 Task: Look for space in Compostela, Philippines from 6th September, 2023 to 15th September, 2023 for 6 adults in price range Rs.8000 to Rs.12000. Place can be entire place or private room with 6 bedrooms having 6 beds and 6 bathrooms. Property type can be house, flat, guest house. Amenities needed are: wifi, TV, free parkinig on premises, gym, breakfast. Booking option can be shelf check-in. Required host language is English.
Action: Mouse moved to (424, 104)
Screenshot: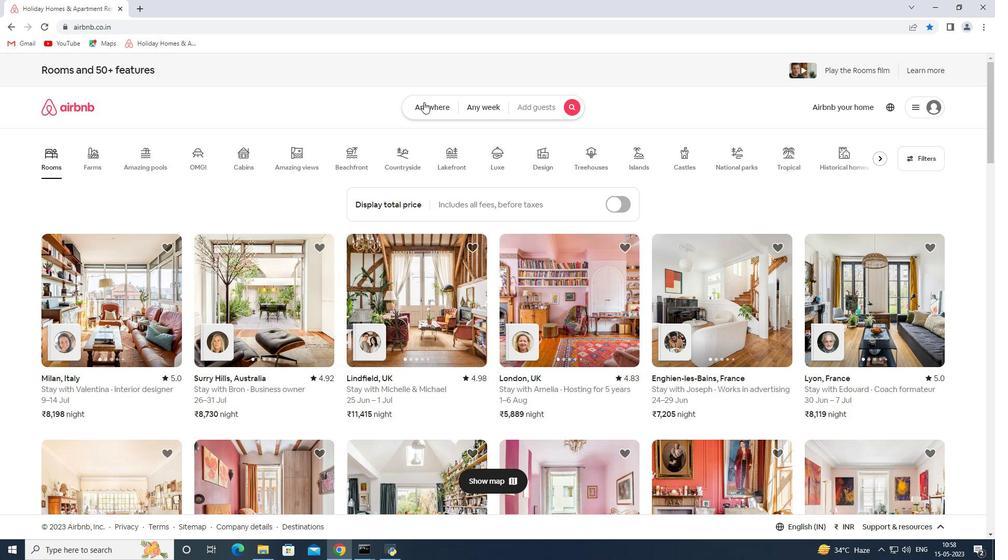 
Action: Mouse pressed left at (424, 104)
Screenshot: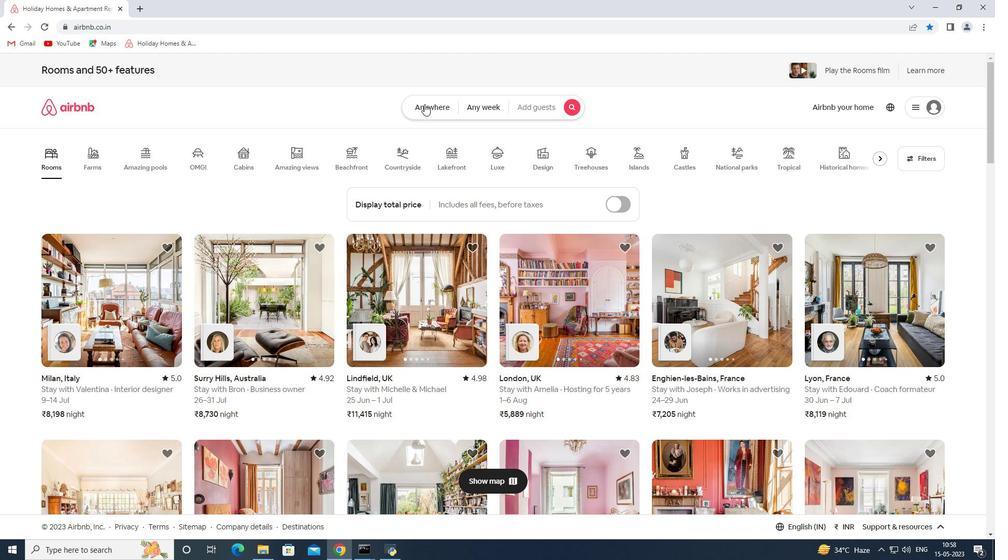 
Action: Mouse moved to (367, 146)
Screenshot: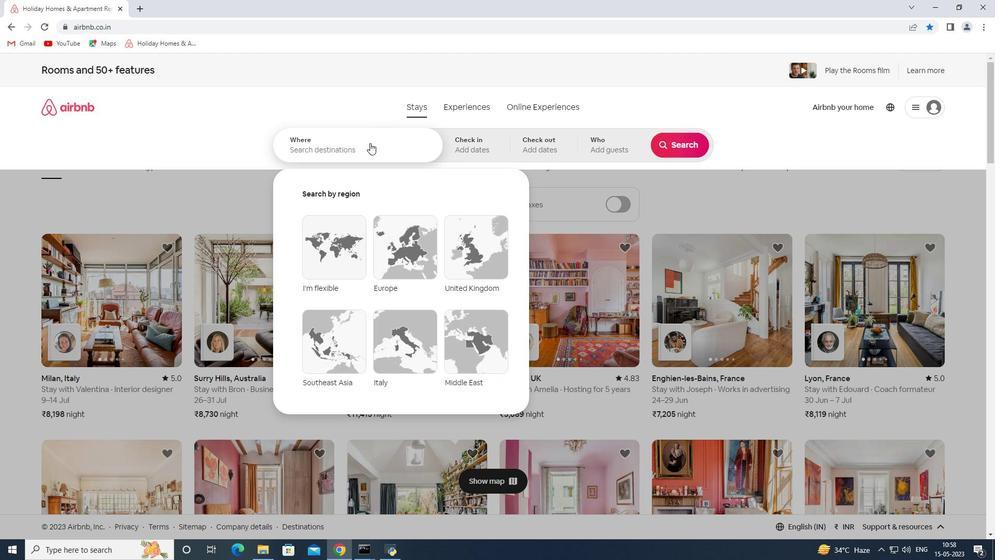 
Action: Mouse pressed left at (367, 146)
Screenshot: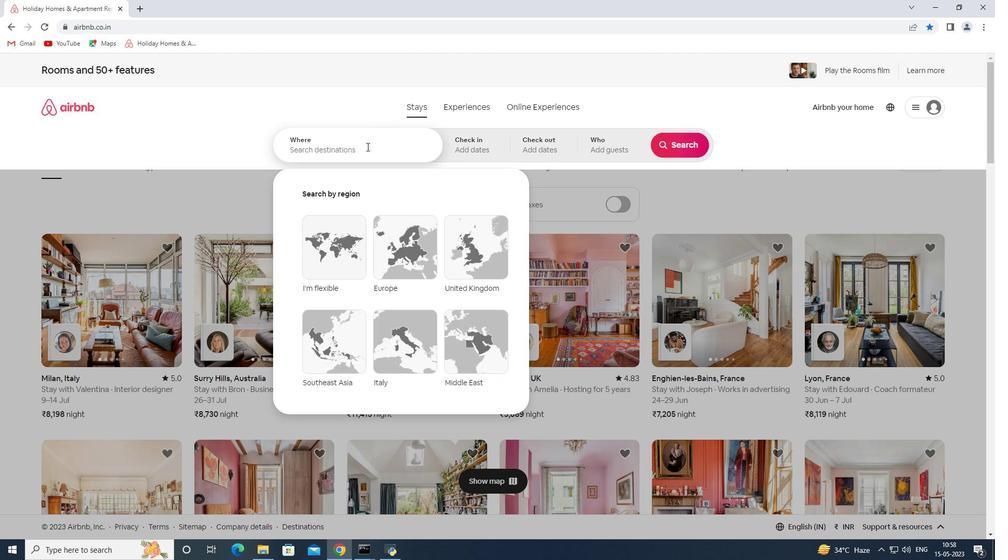 
Action: Key pressed <Key.shift><Key.shift><Key.shift><Key.shift>Compostela<Key.space><Key.shift>Philippines<Key.space><Key.enter>
Screenshot: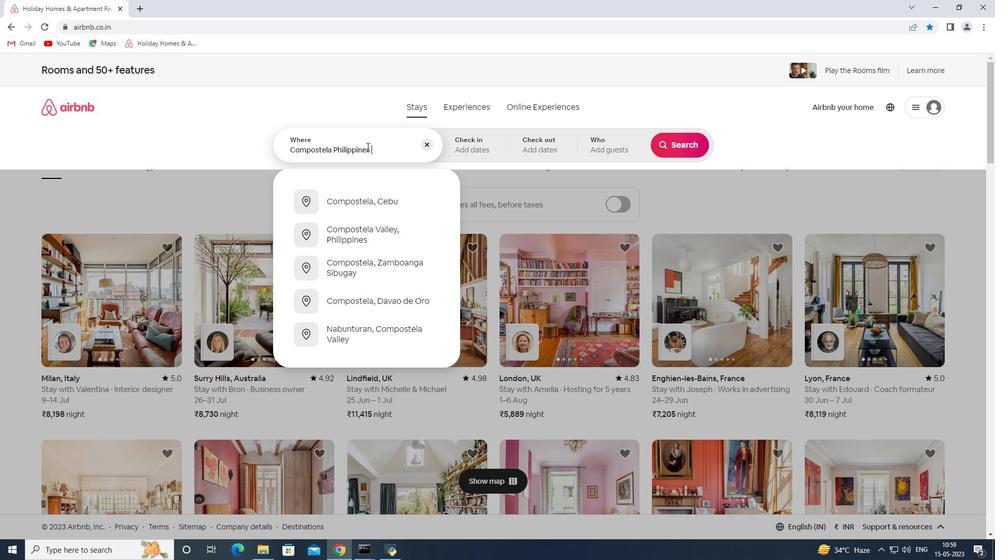 
Action: Mouse moved to (681, 232)
Screenshot: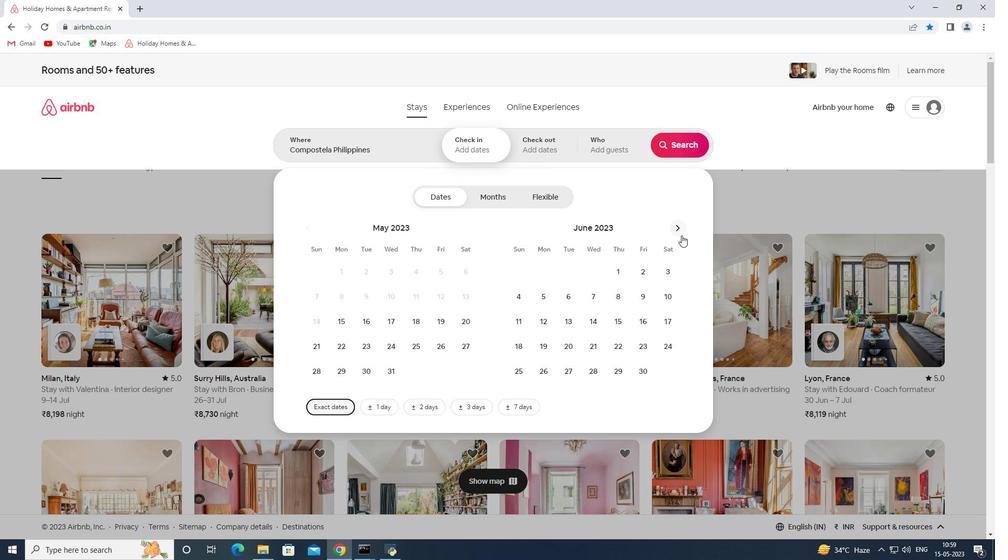 
Action: Mouse pressed left at (681, 232)
Screenshot: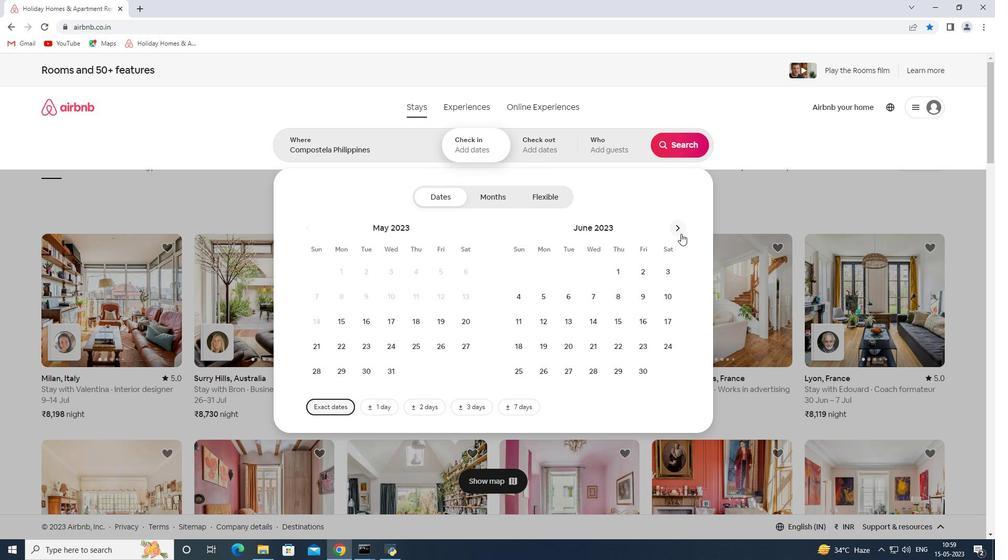 
Action: Mouse pressed left at (681, 232)
Screenshot: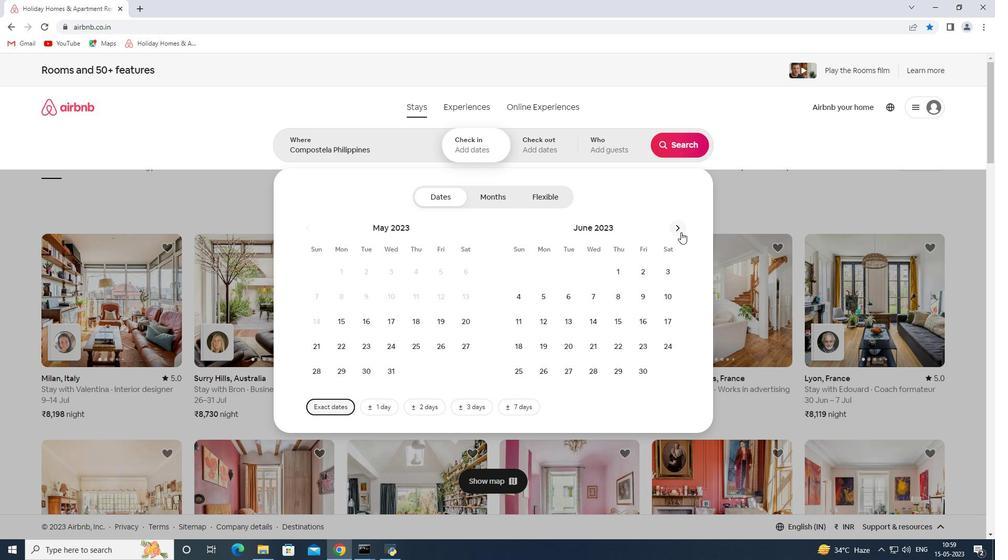 
Action: Mouse pressed left at (681, 232)
Screenshot: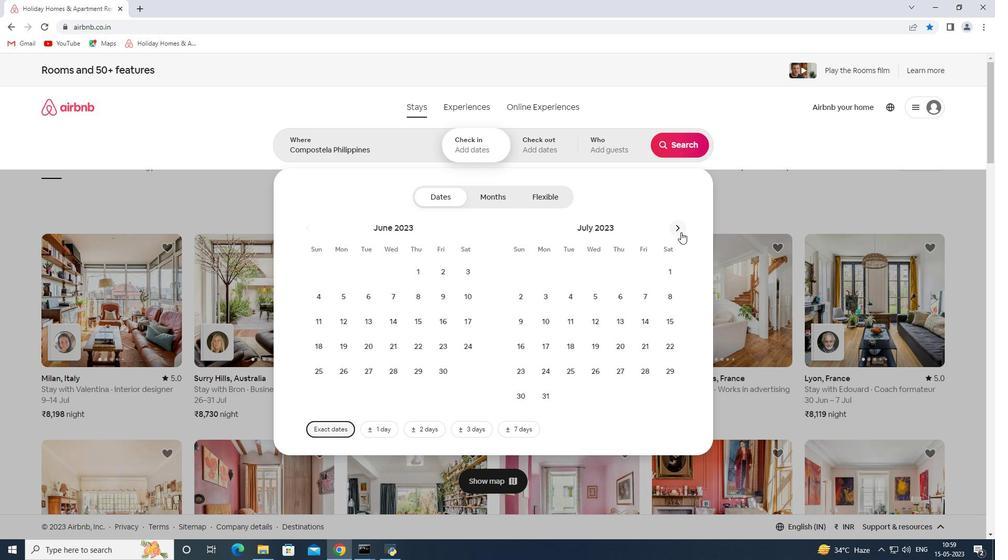 
Action: Mouse moved to (674, 227)
Screenshot: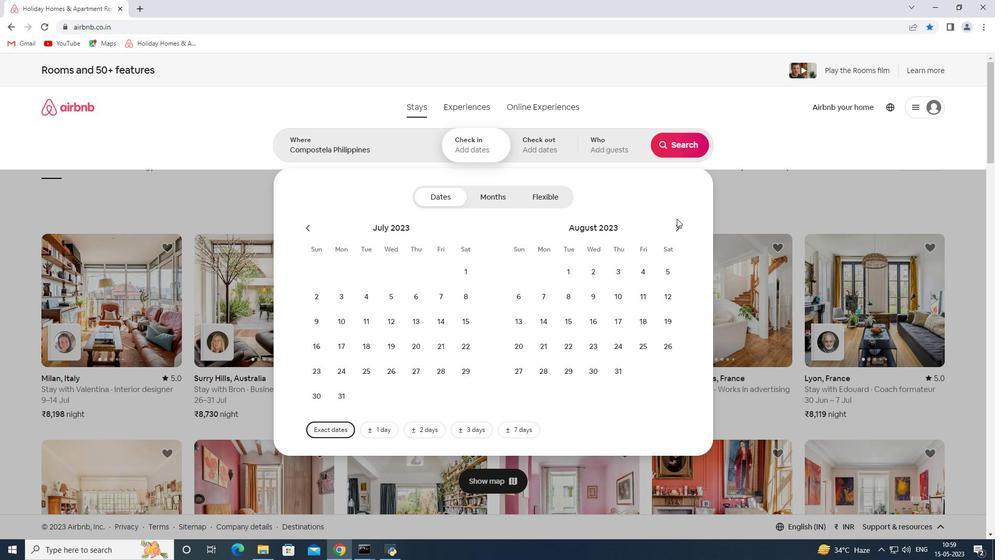 
Action: Mouse pressed left at (674, 227)
Screenshot: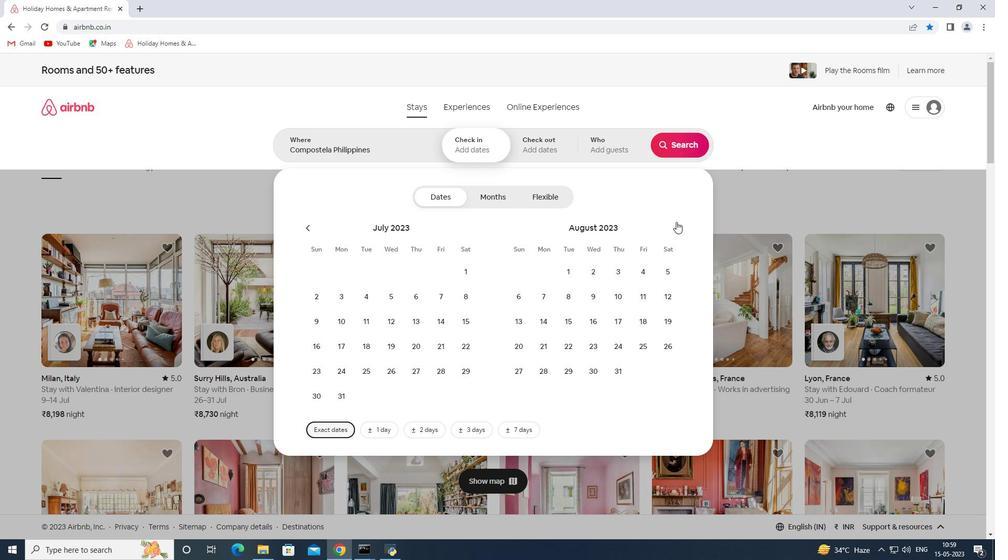 
Action: Mouse moved to (598, 296)
Screenshot: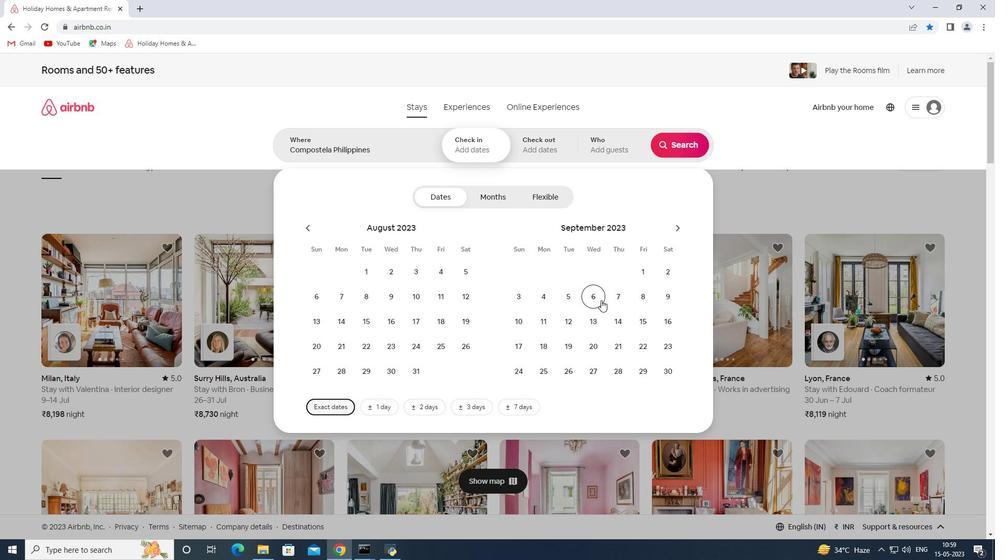 
Action: Mouse pressed left at (598, 296)
Screenshot: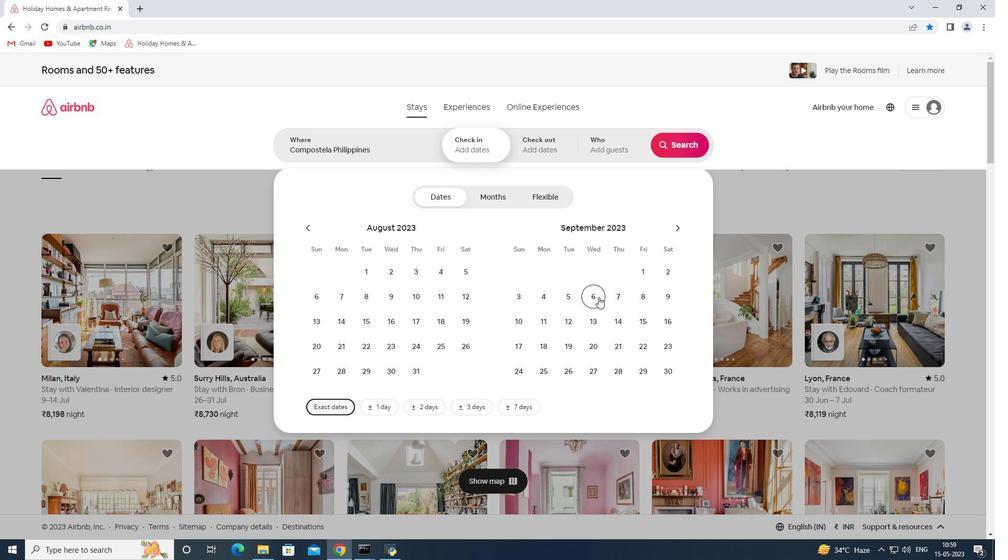 
Action: Mouse moved to (641, 322)
Screenshot: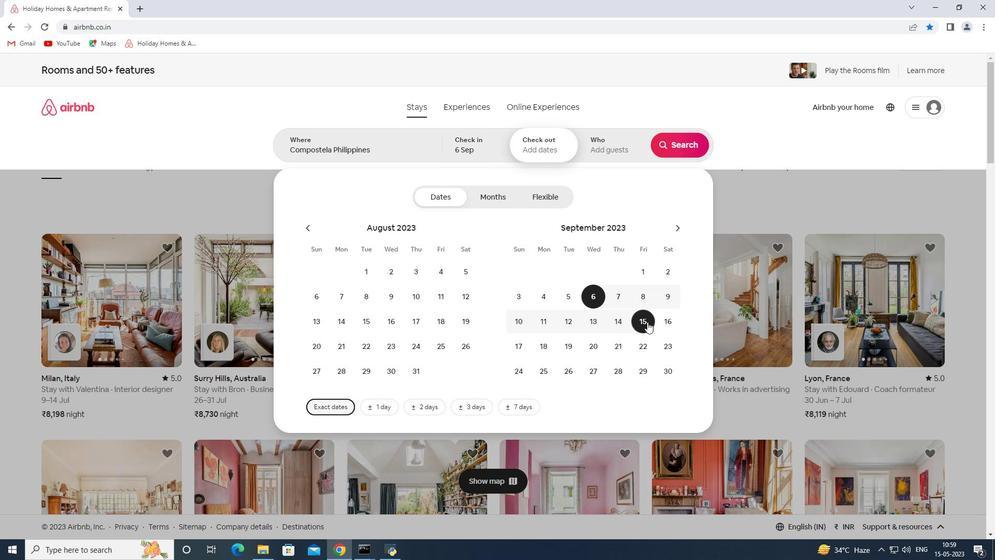 
Action: Mouse pressed left at (641, 322)
Screenshot: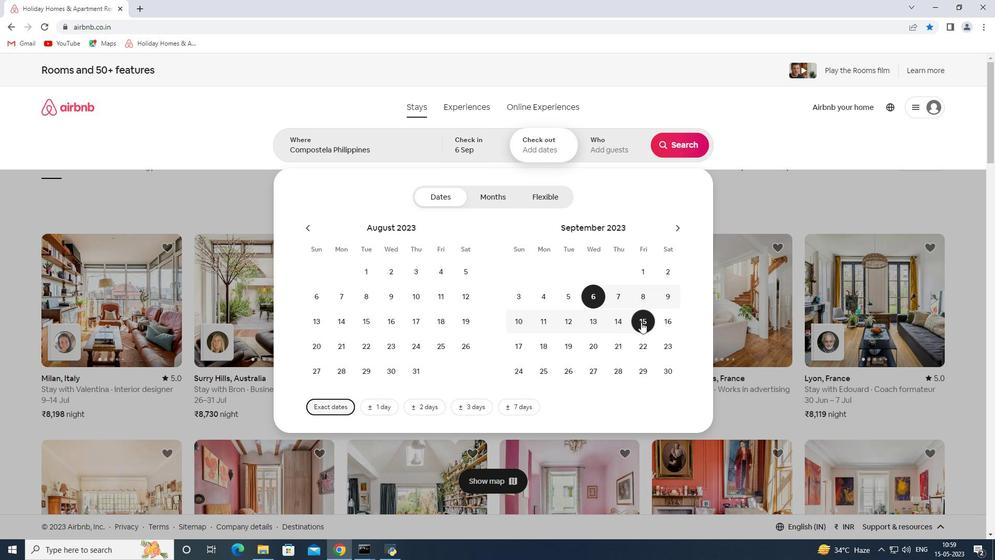 
Action: Mouse moved to (615, 150)
Screenshot: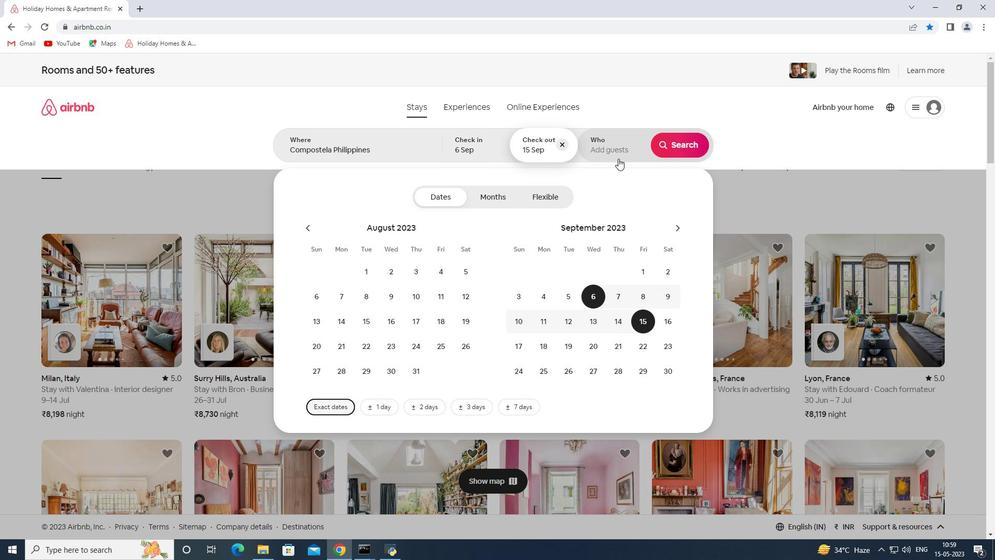 
Action: Mouse pressed left at (615, 150)
Screenshot: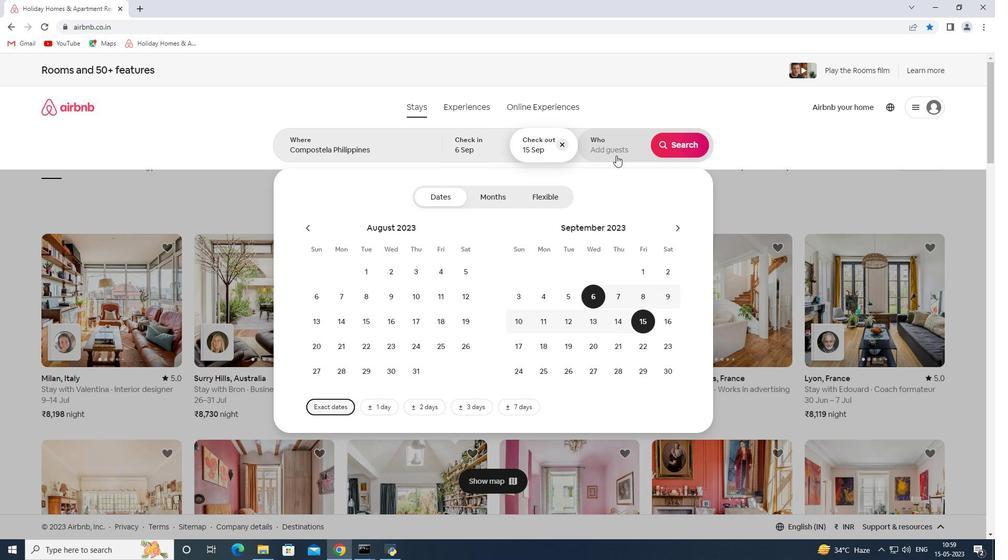 
Action: Mouse moved to (681, 203)
Screenshot: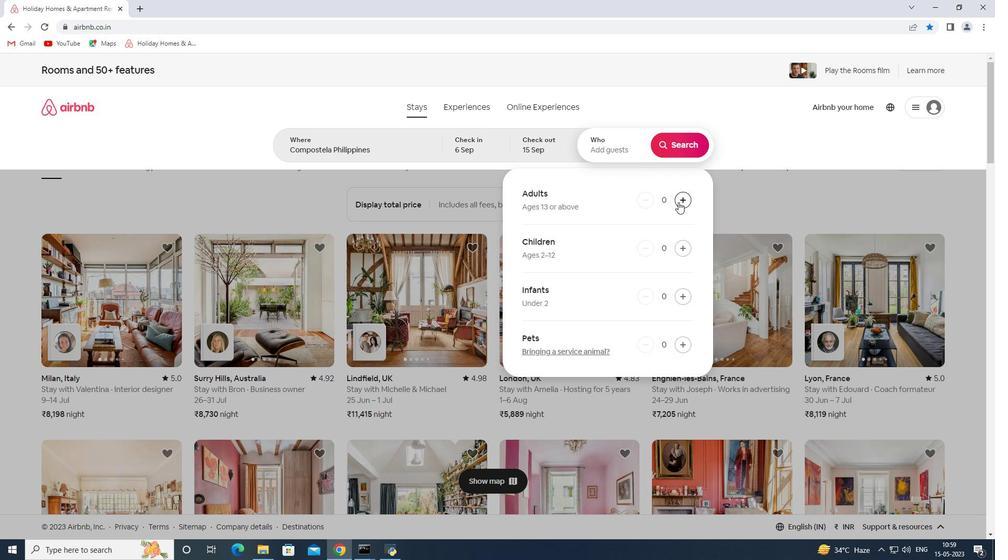 
Action: Mouse pressed left at (681, 203)
Screenshot: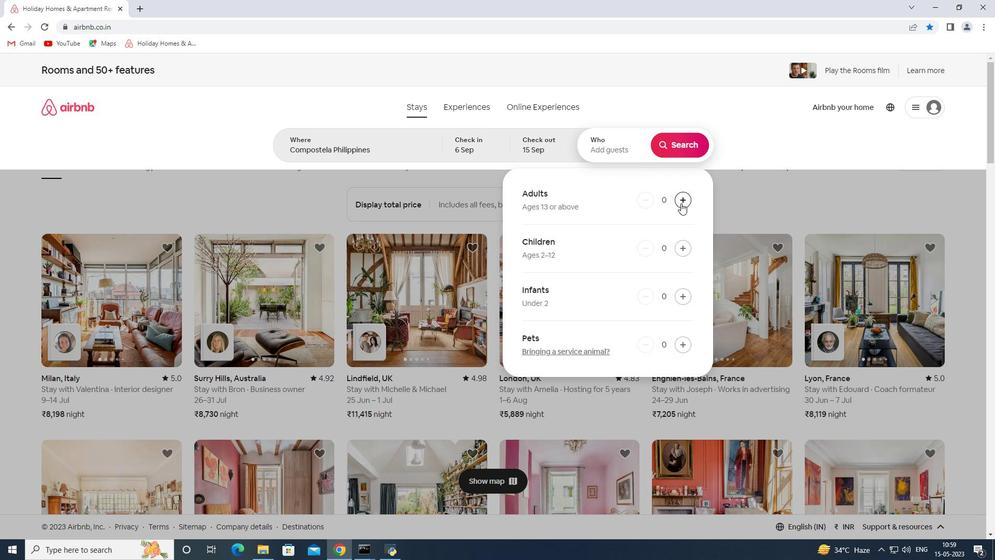 
Action: Mouse pressed left at (681, 203)
Screenshot: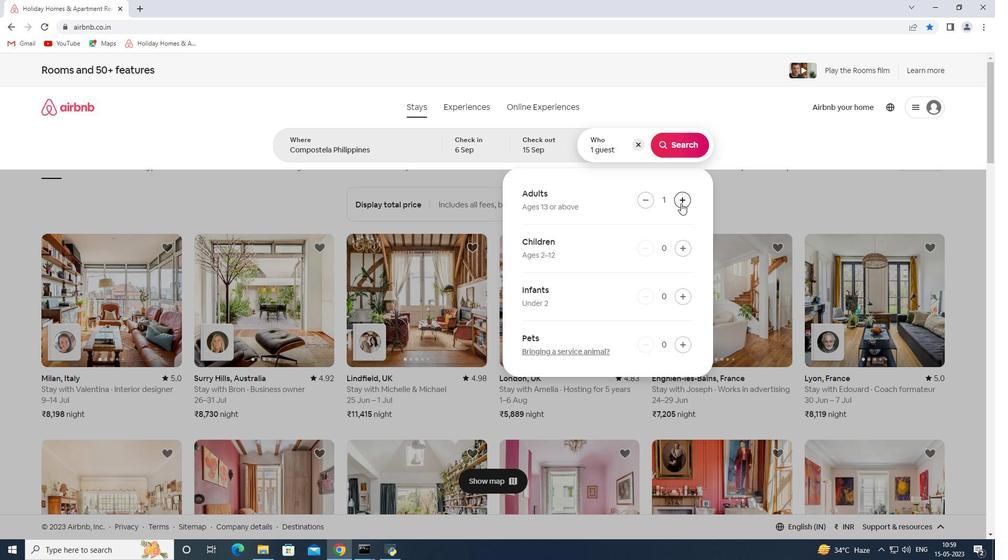 
Action: Mouse pressed left at (681, 203)
Screenshot: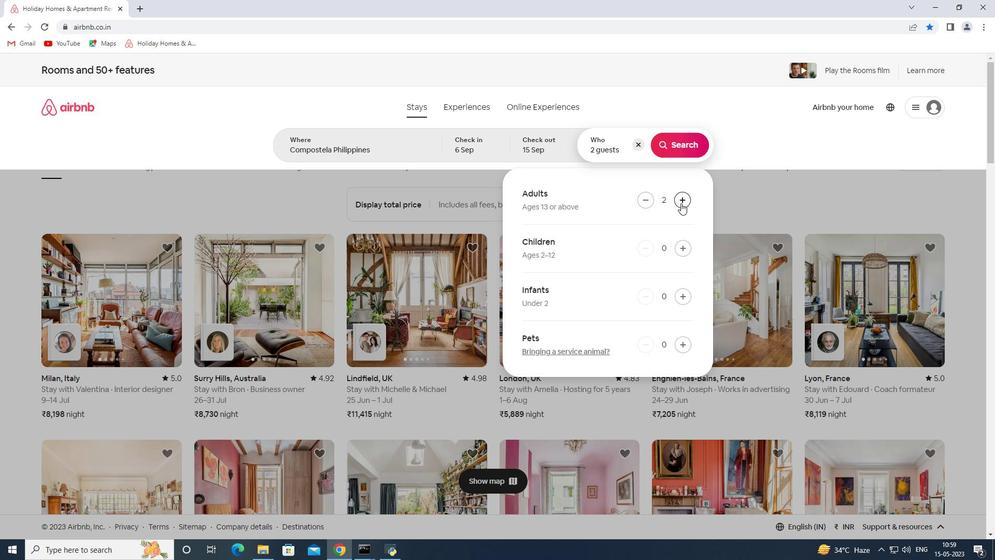 
Action: Mouse pressed left at (681, 203)
Screenshot: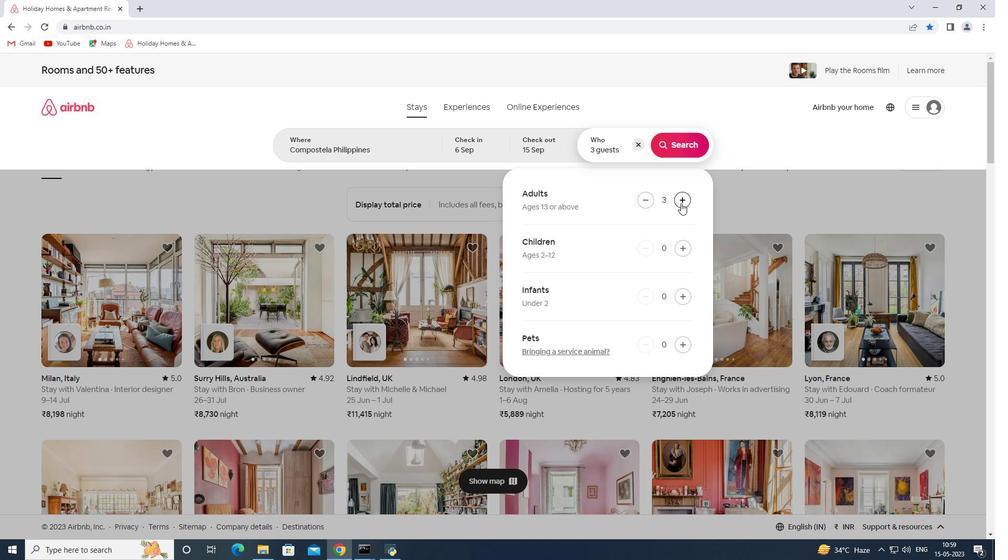 
Action: Mouse pressed left at (681, 203)
Screenshot: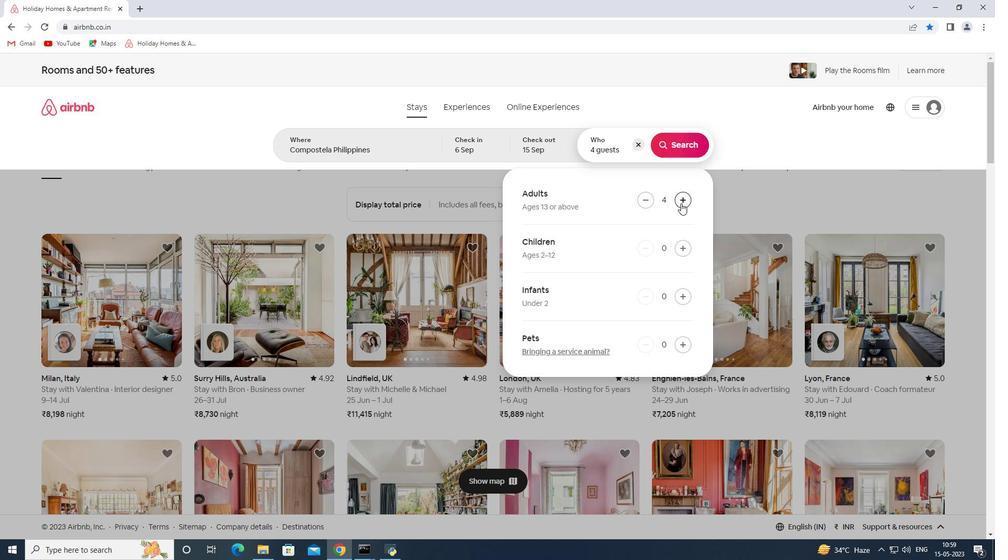 
Action: Mouse pressed left at (681, 203)
Screenshot: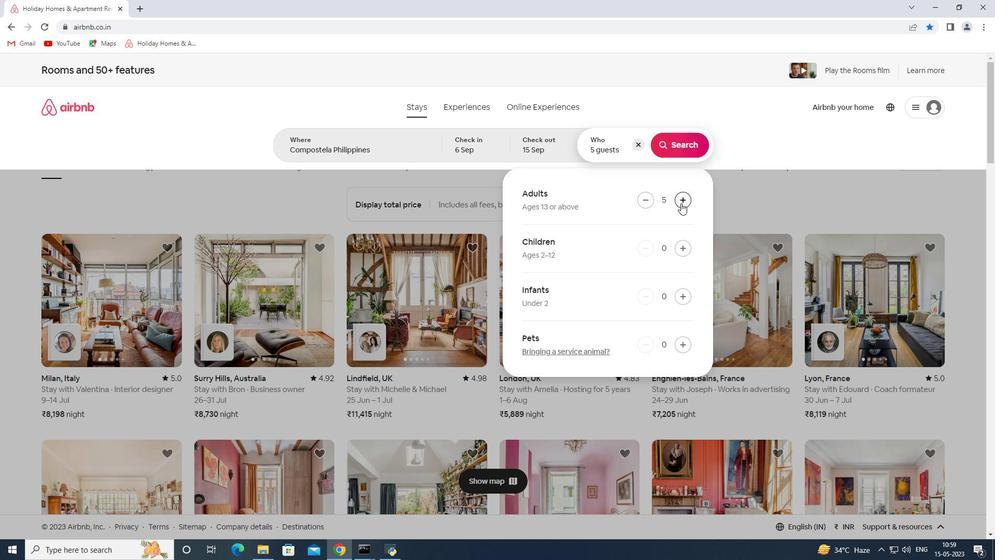 
Action: Mouse moved to (681, 147)
Screenshot: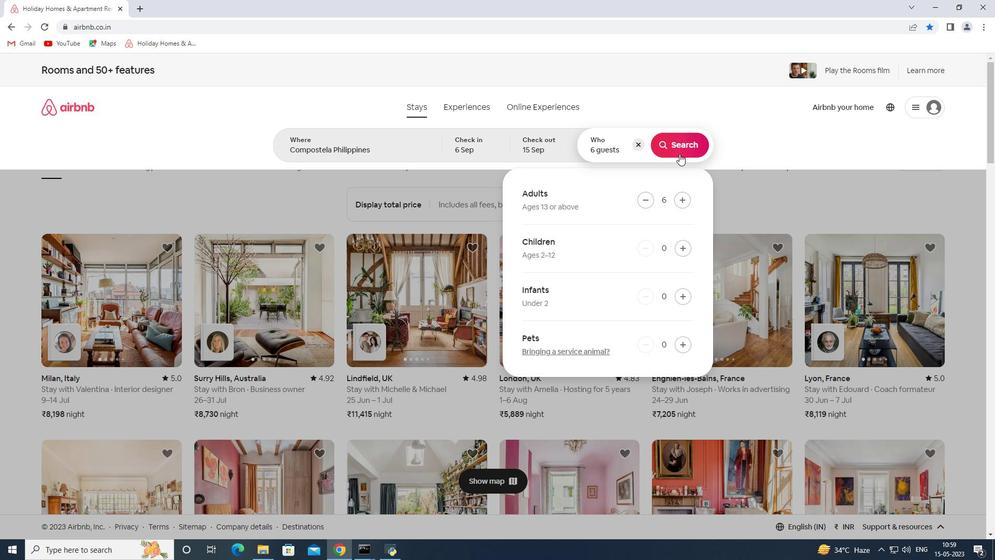 
Action: Mouse pressed left at (681, 147)
Screenshot: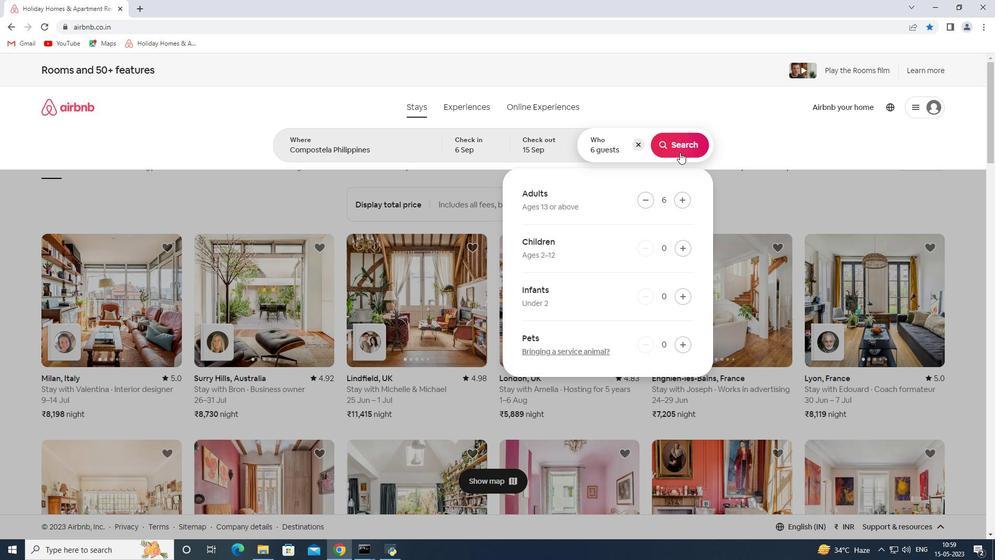 
Action: Mouse moved to (955, 115)
Screenshot: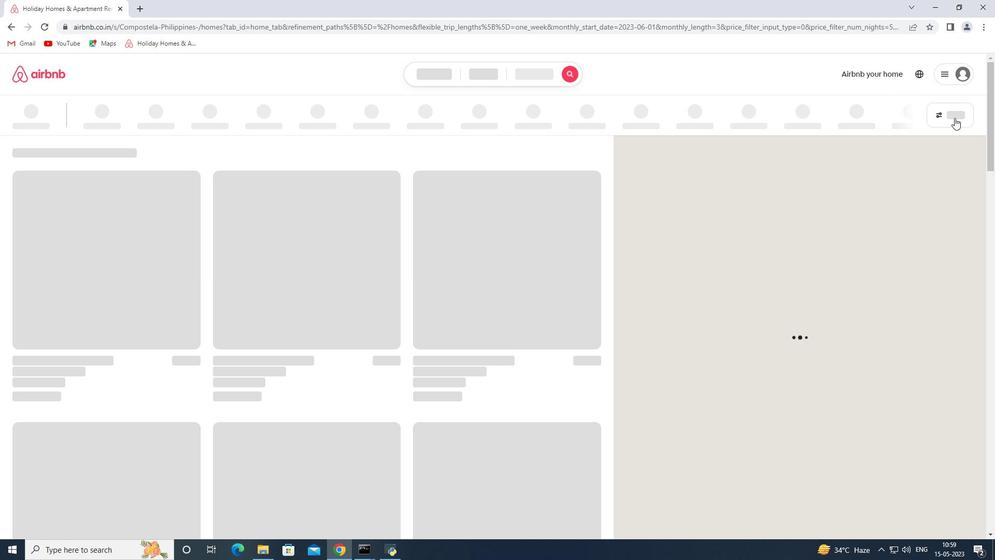 
Action: Mouse pressed left at (955, 115)
Screenshot: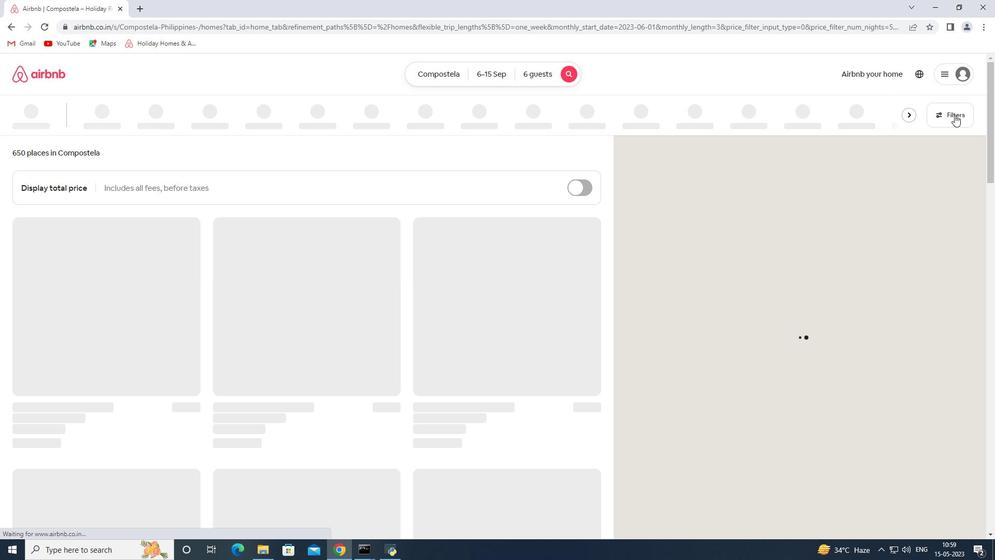
Action: Mouse moved to (359, 370)
Screenshot: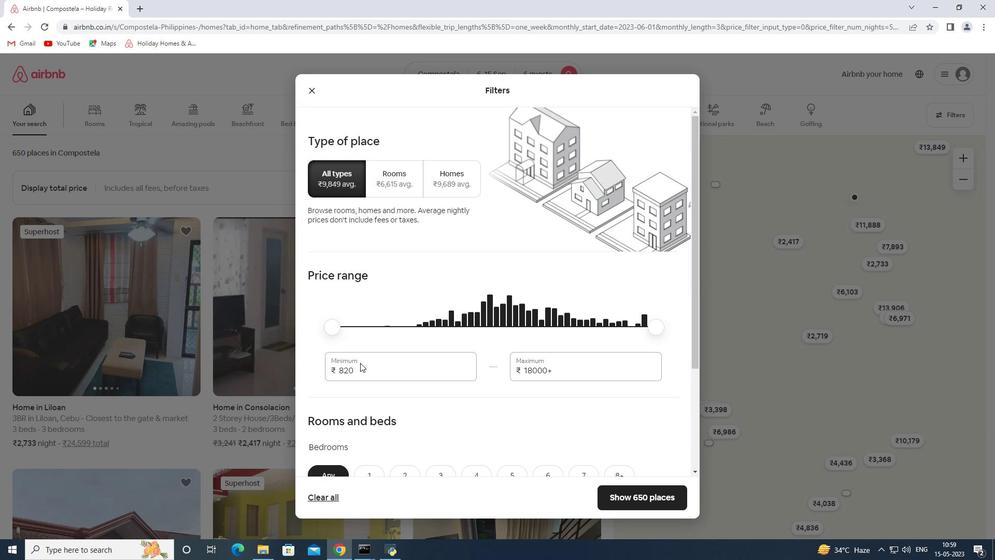 
Action: Mouse pressed left at (359, 370)
Screenshot: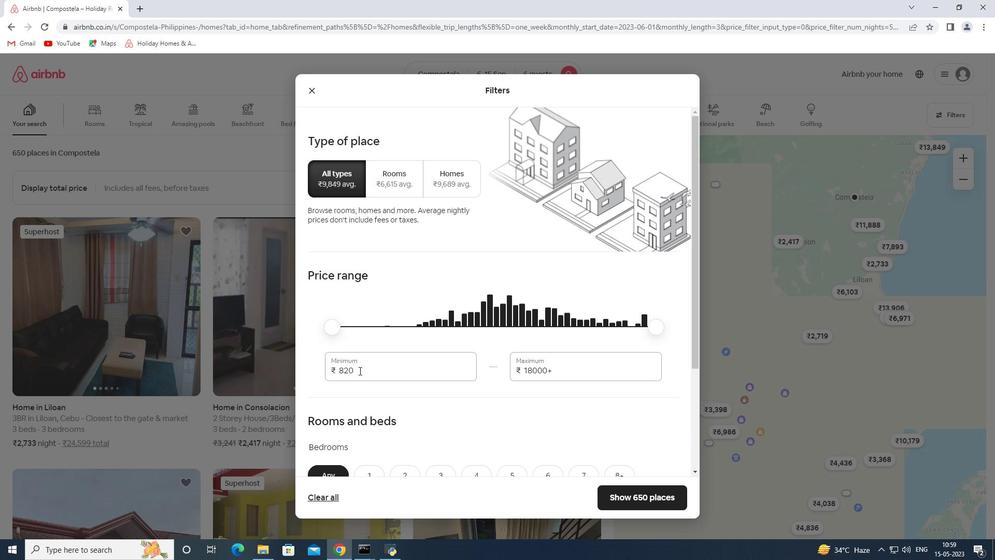 
Action: Mouse pressed left at (359, 370)
Screenshot: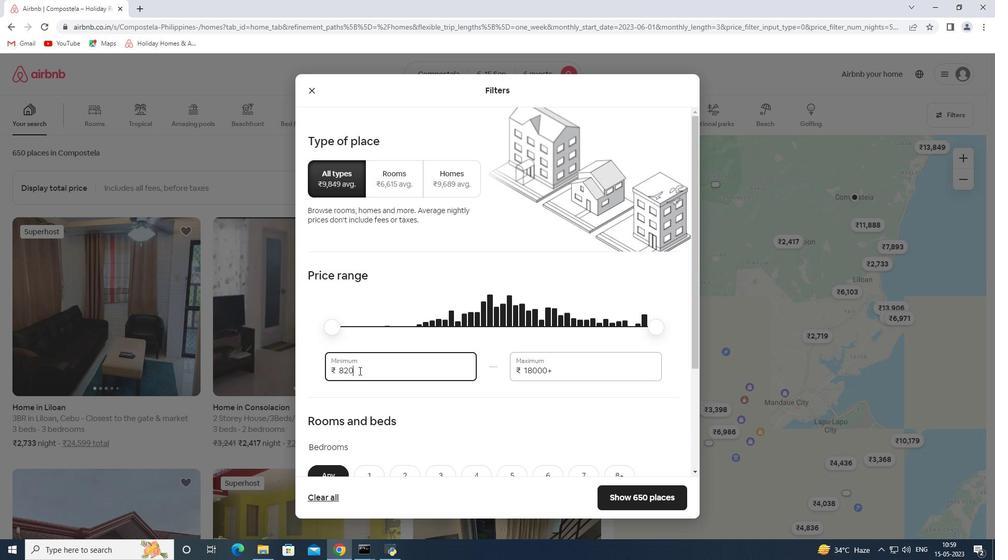 
Action: Key pressed 8000<Key.tab>12000
Screenshot: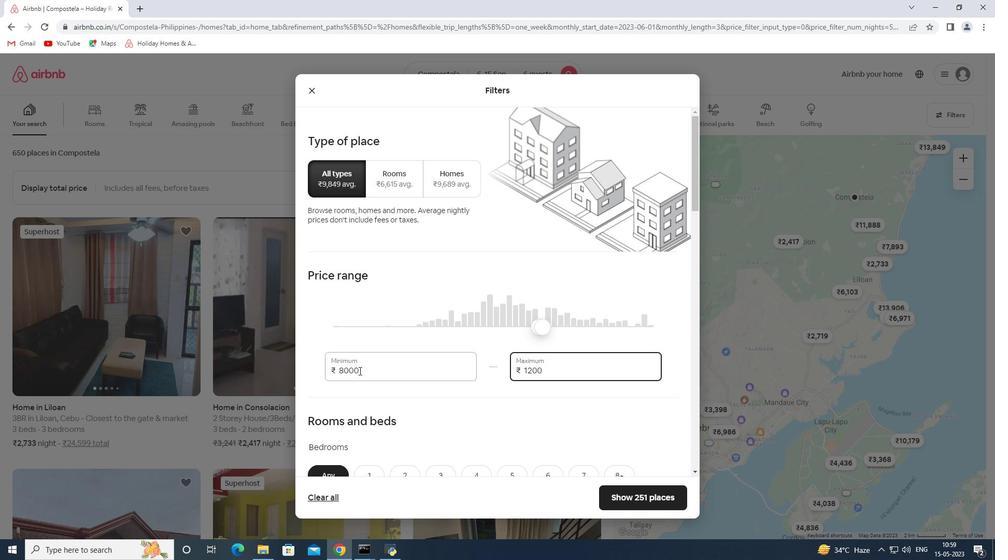 
Action: Mouse moved to (479, 332)
Screenshot: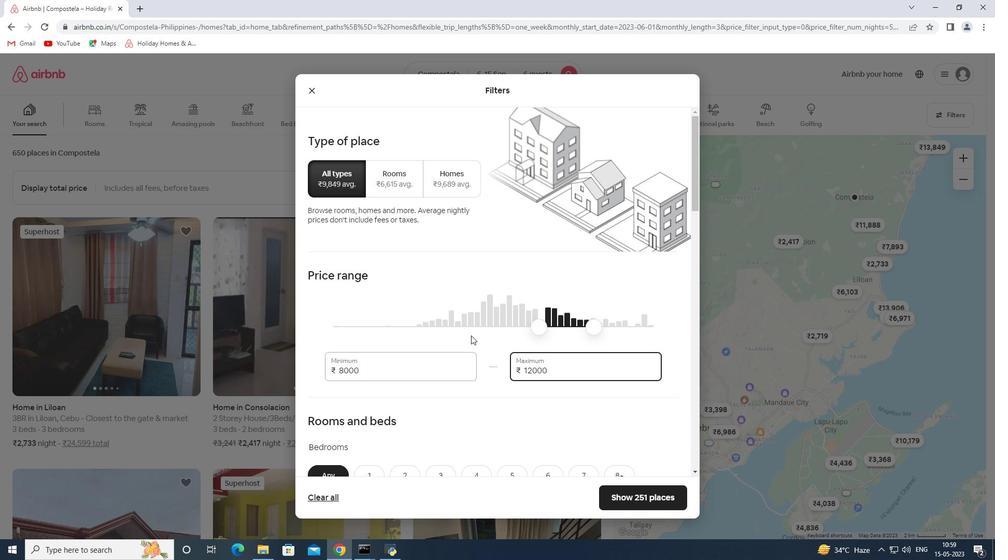 
Action: Mouse scrolled (479, 331) with delta (0, 0)
Screenshot: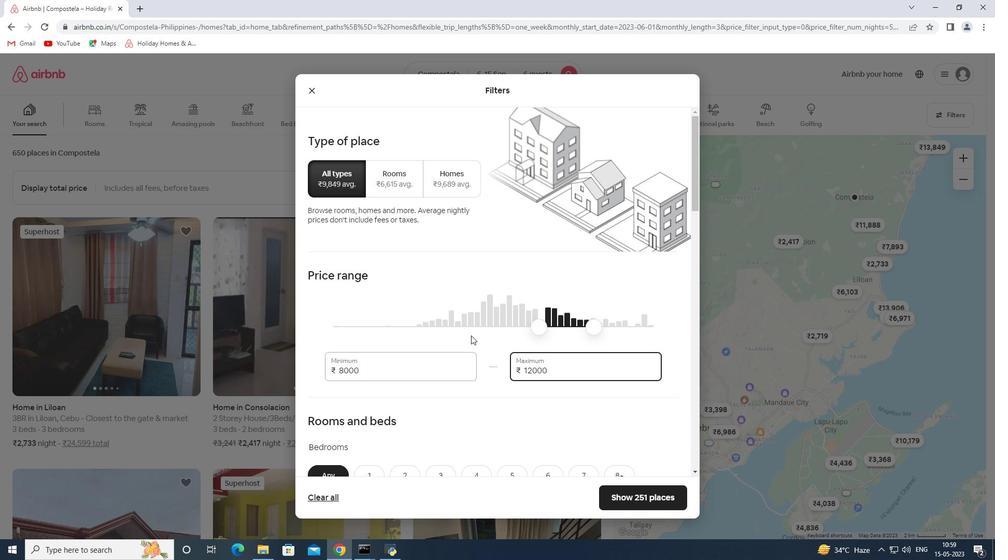 
Action: Mouse scrolled (479, 331) with delta (0, 0)
Screenshot: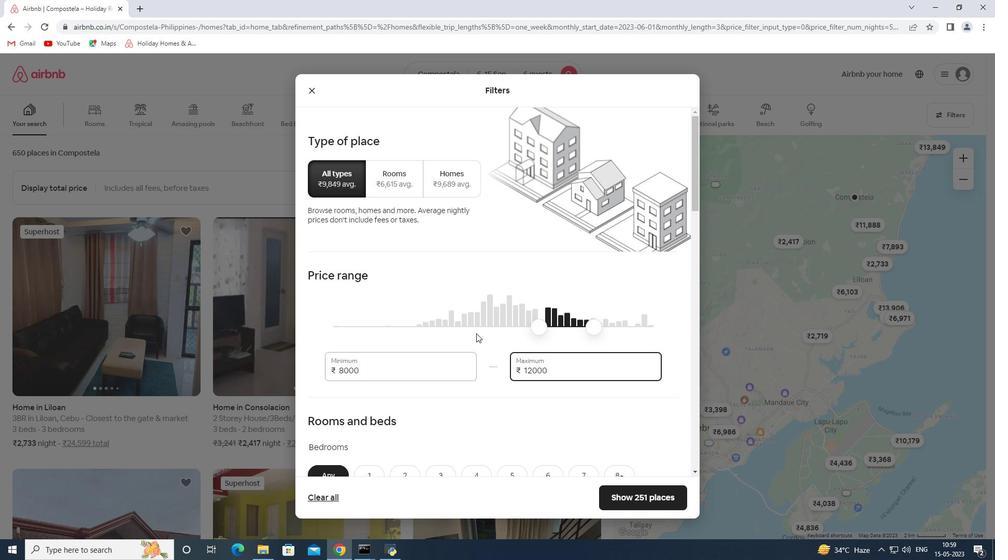 
Action: Mouse scrolled (479, 331) with delta (0, 0)
Screenshot: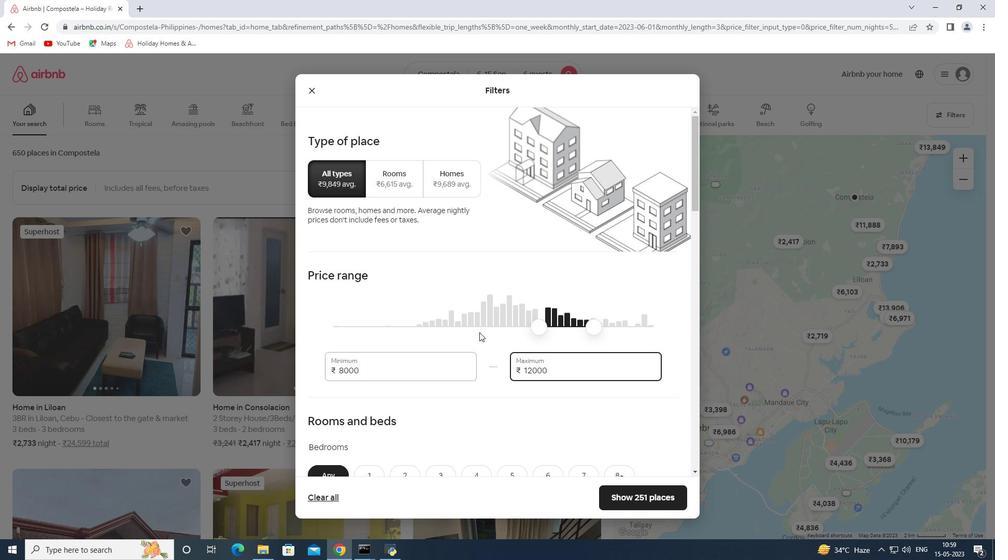 
Action: Mouse moved to (545, 316)
Screenshot: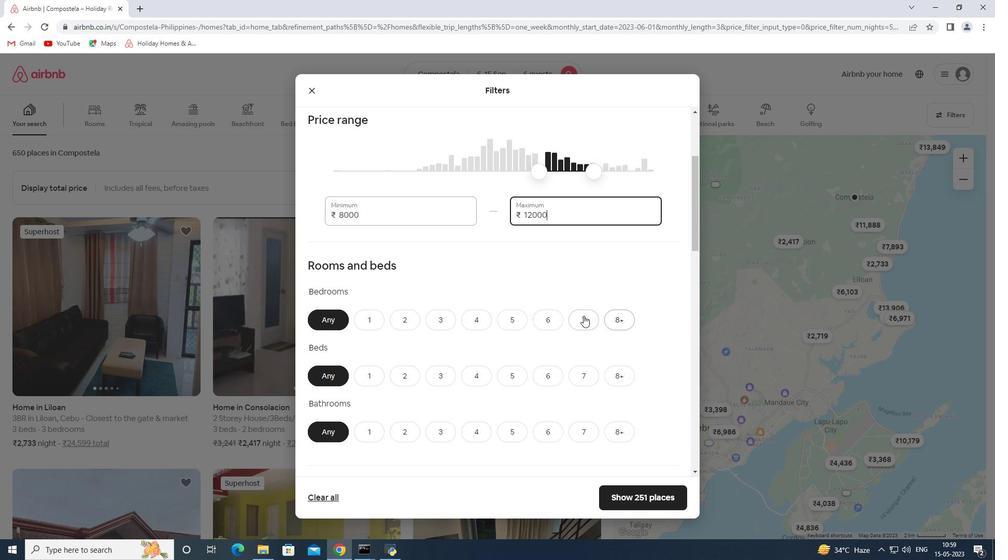 
Action: Mouse pressed left at (545, 316)
Screenshot: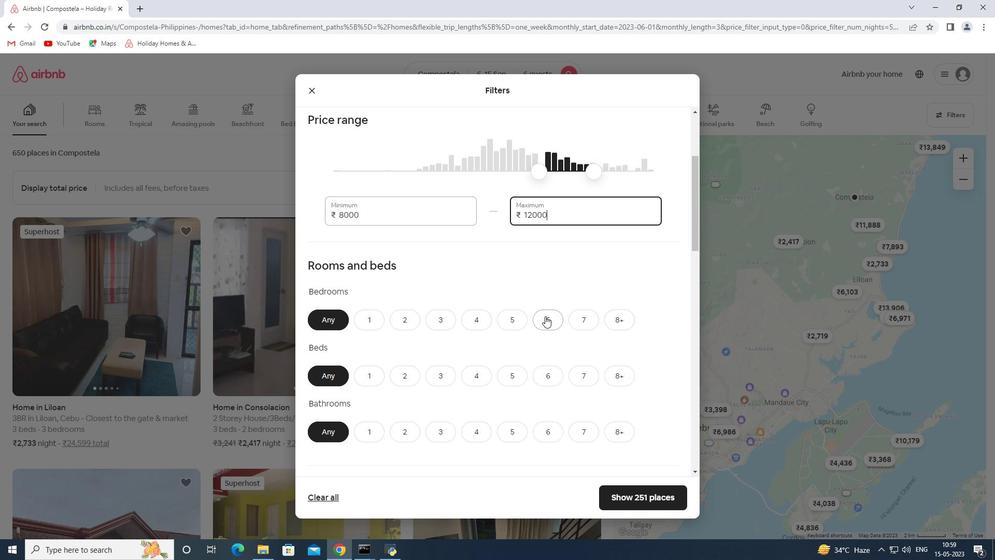 
Action: Mouse moved to (549, 374)
Screenshot: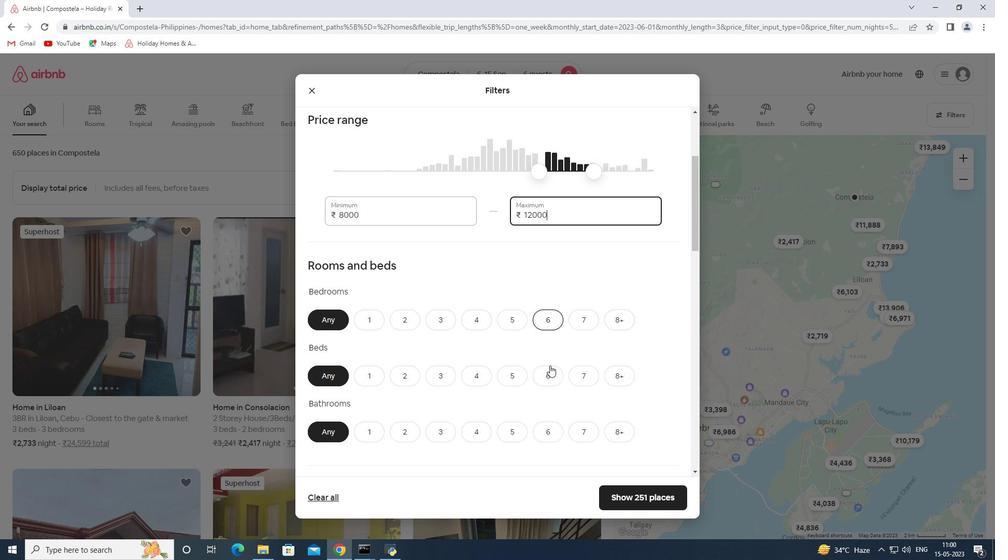 
Action: Mouse pressed left at (549, 374)
Screenshot: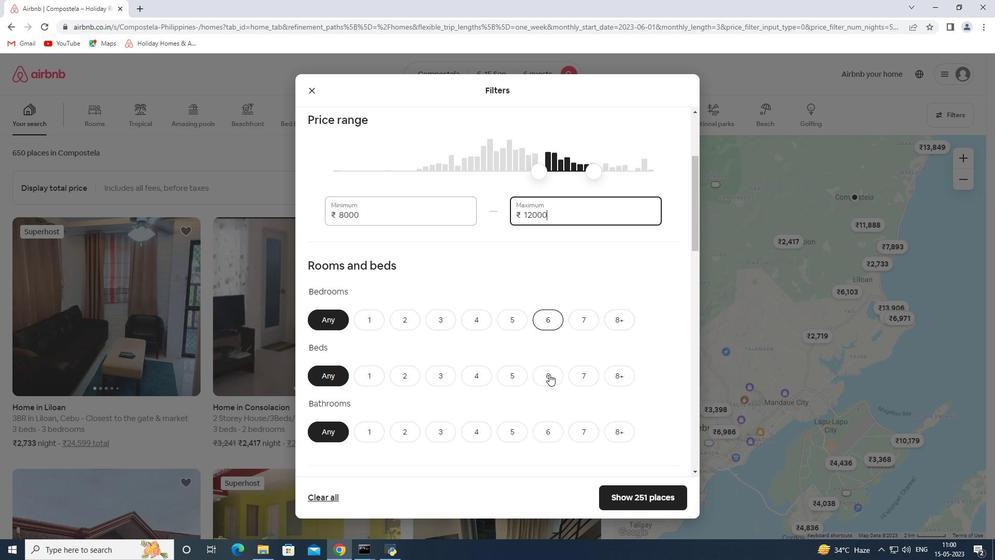 
Action: Mouse moved to (543, 429)
Screenshot: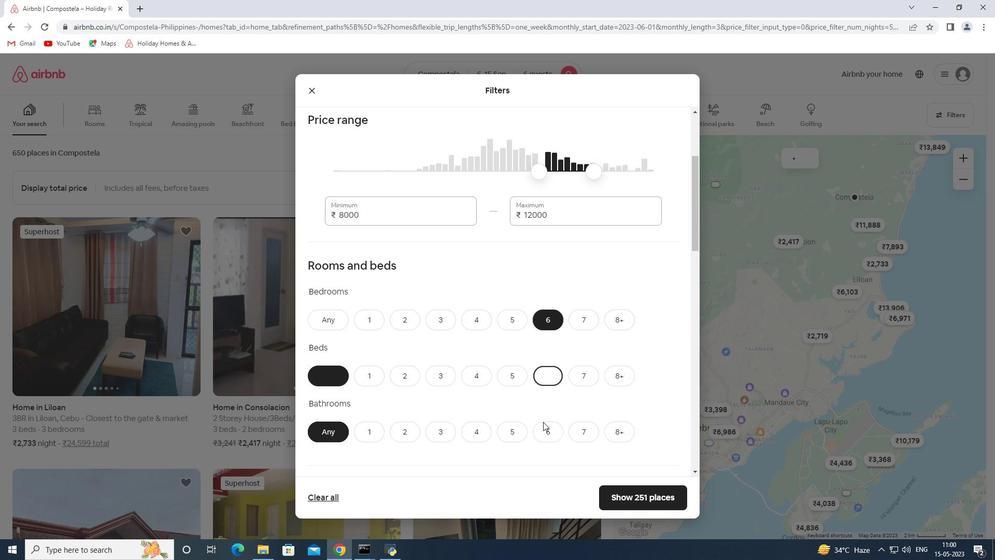 
Action: Mouse pressed left at (543, 429)
Screenshot: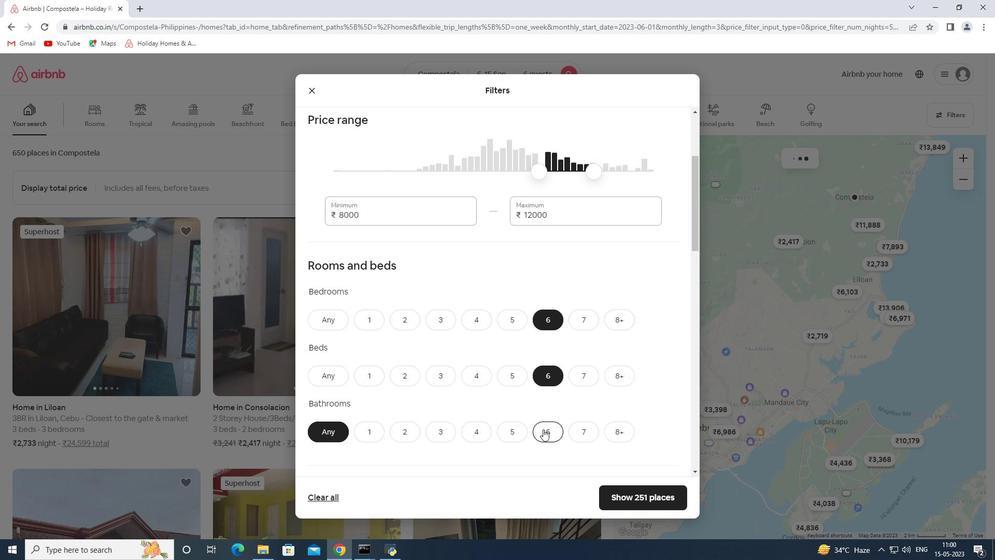 
Action: Mouse moved to (516, 412)
Screenshot: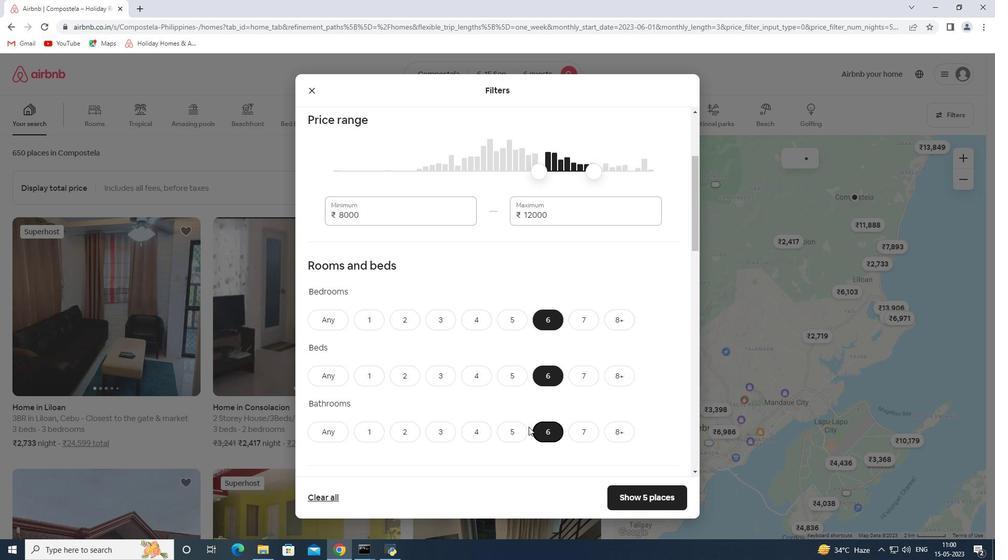 
Action: Mouse scrolled (516, 411) with delta (0, 0)
Screenshot: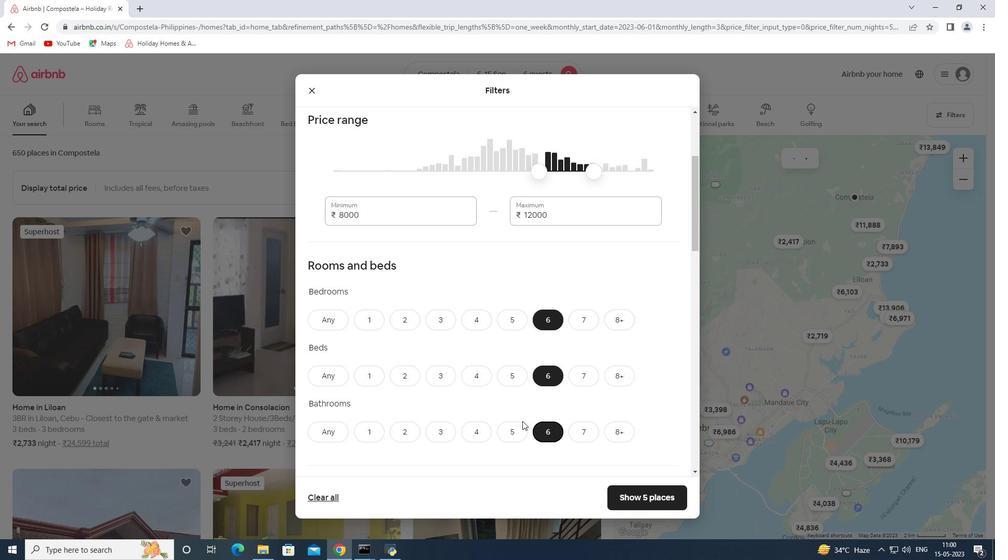 
Action: Mouse moved to (512, 406)
Screenshot: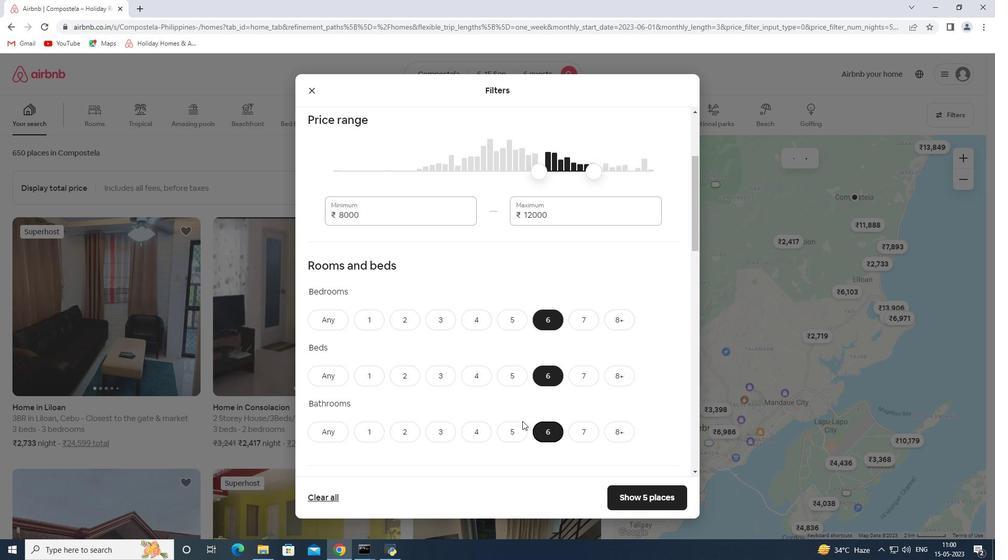 
Action: Mouse scrolled (512, 406) with delta (0, 0)
Screenshot: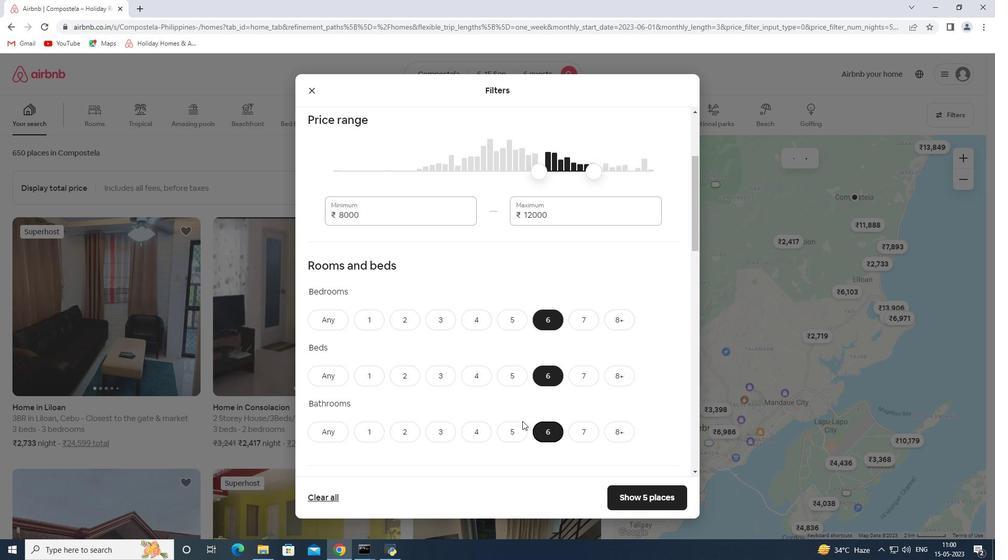 
Action: Mouse moved to (510, 403)
Screenshot: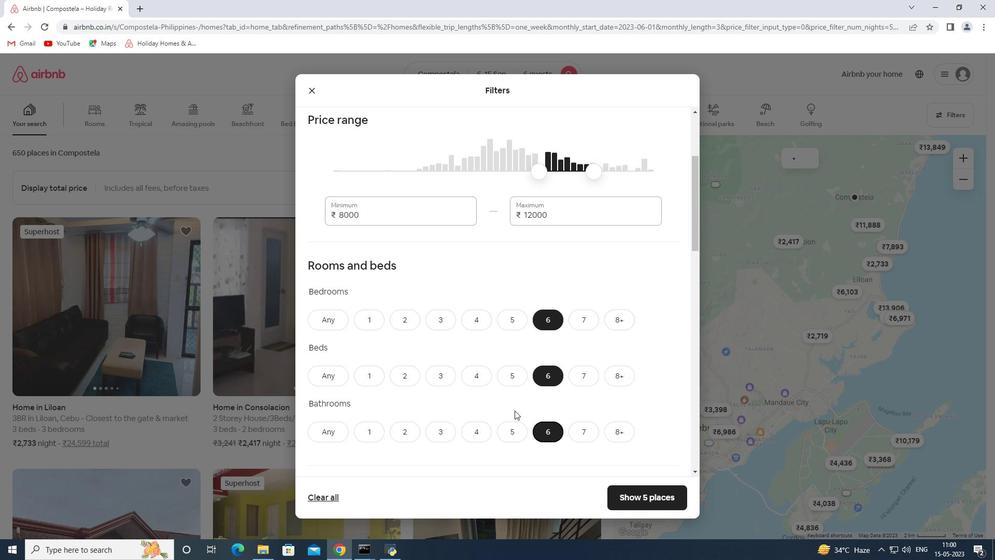 
Action: Mouse scrolled (510, 402) with delta (0, 0)
Screenshot: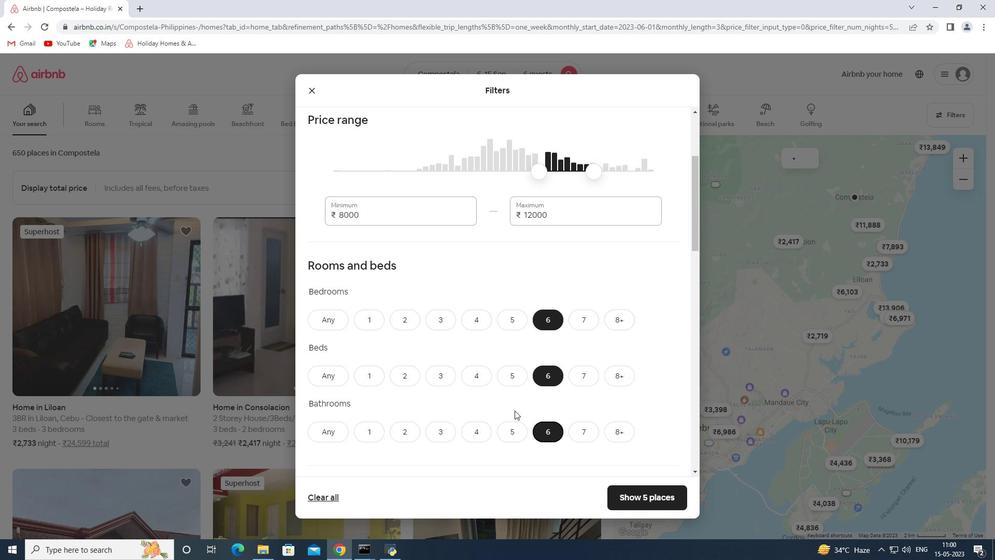 
Action: Mouse moved to (338, 381)
Screenshot: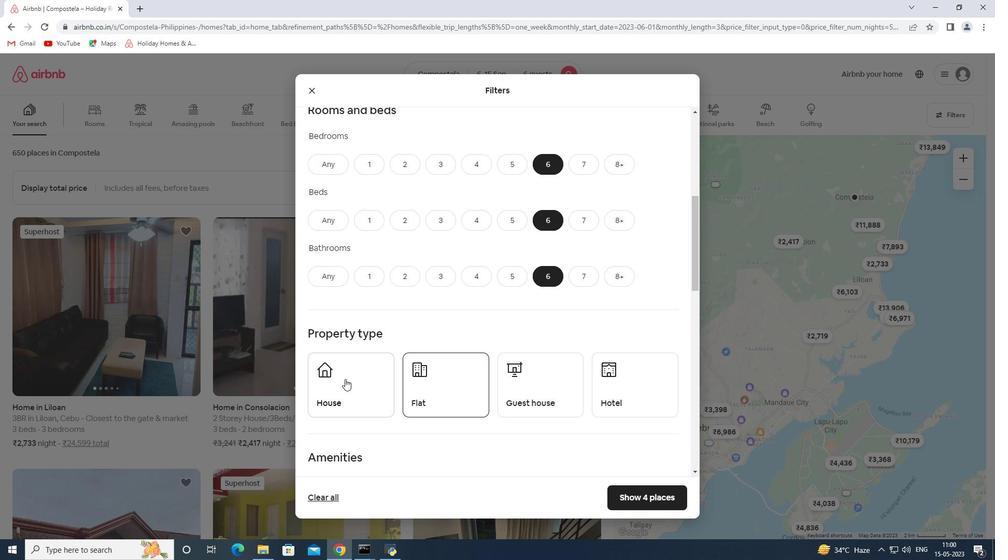 
Action: Mouse pressed left at (338, 381)
Screenshot: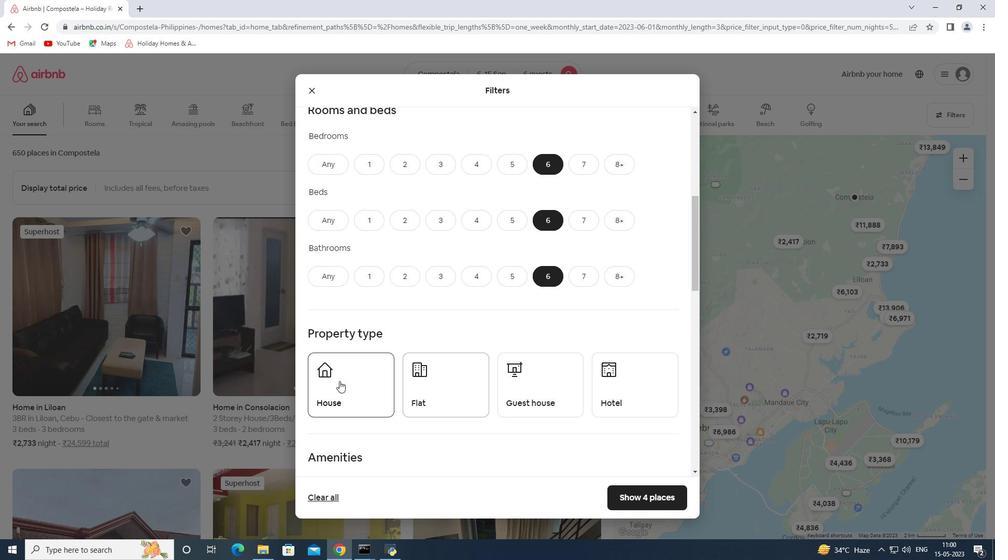 
Action: Mouse moved to (454, 394)
Screenshot: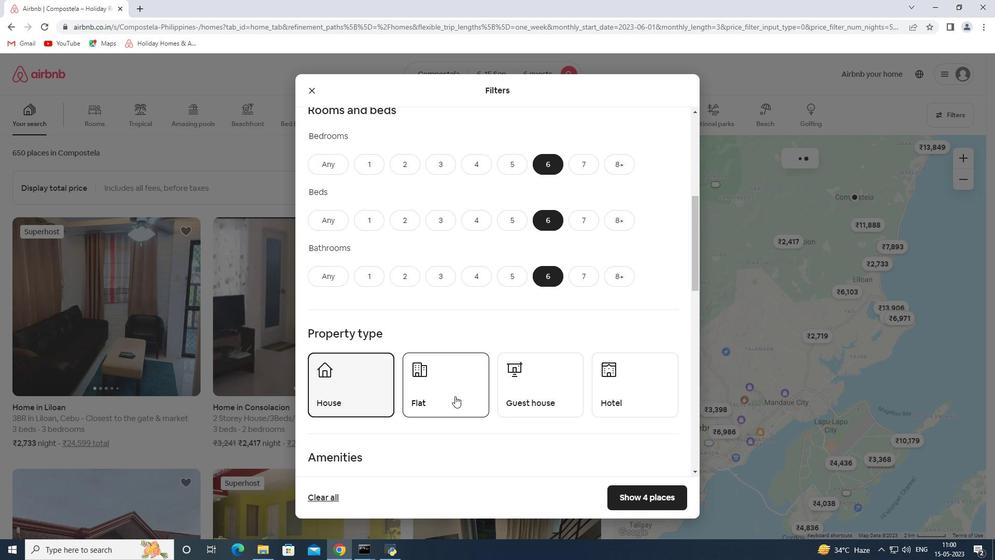 
Action: Mouse pressed left at (454, 394)
Screenshot: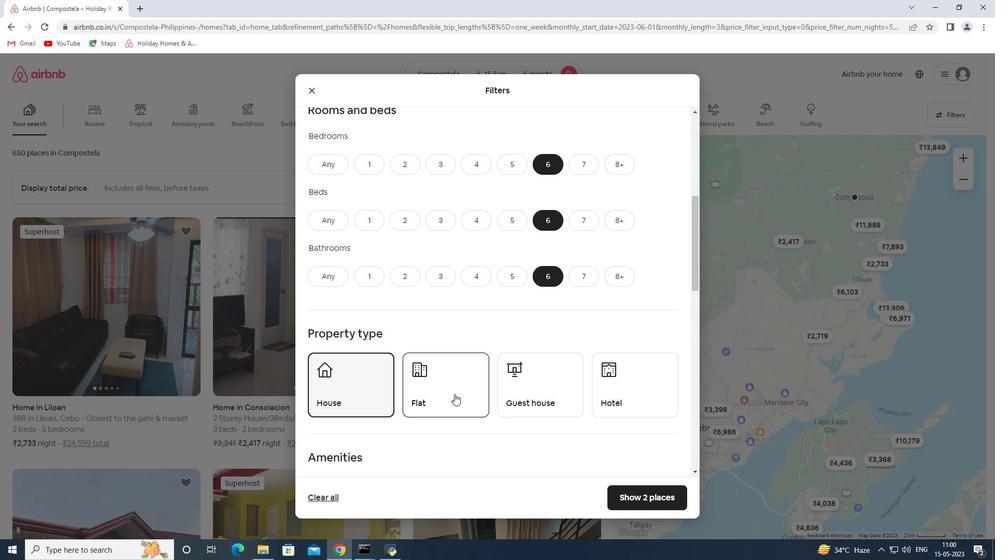 
Action: Mouse moved to (543, 386)
Screenshot: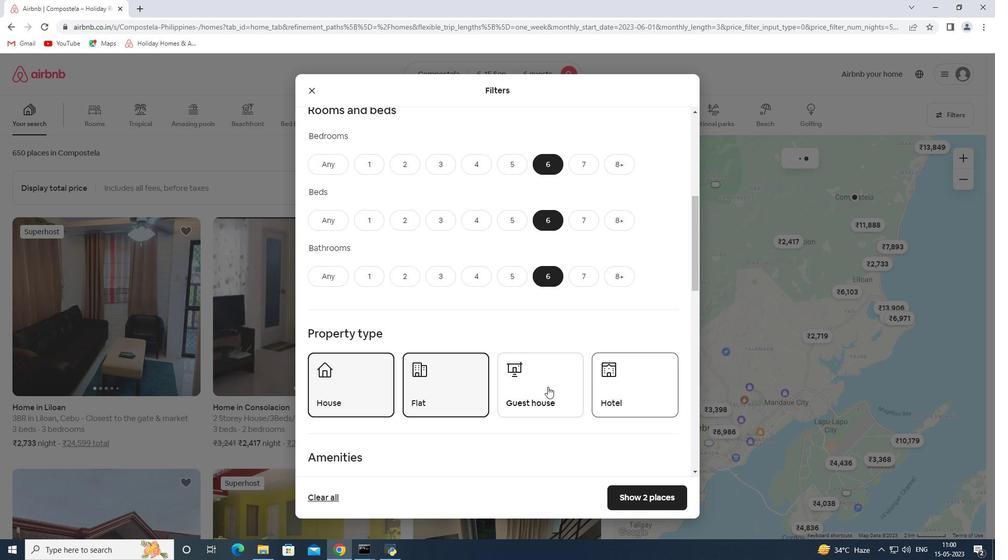 
Action: Mouse pressed left at (543, 386)
Screenshot: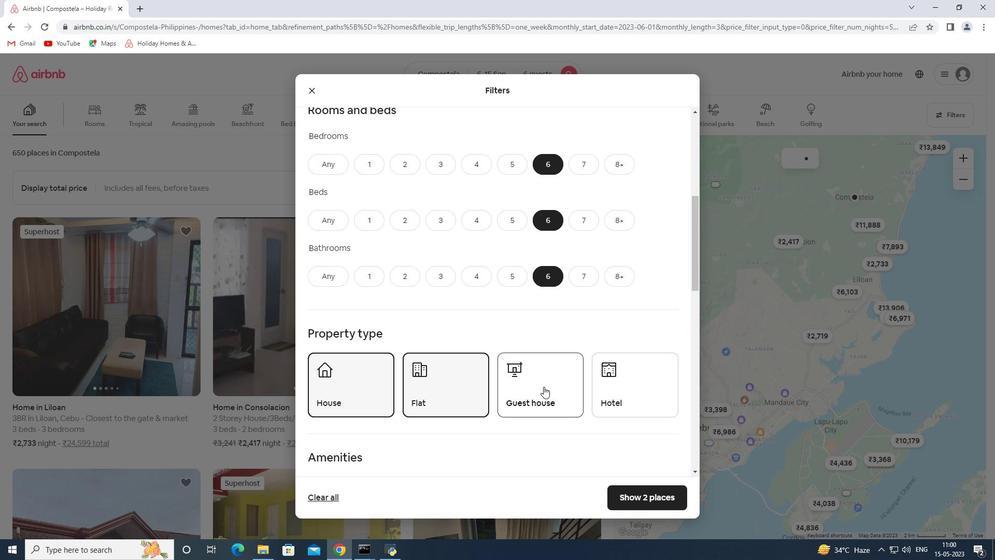 
Action: Mouse moved to (521, 388)
Screenshot: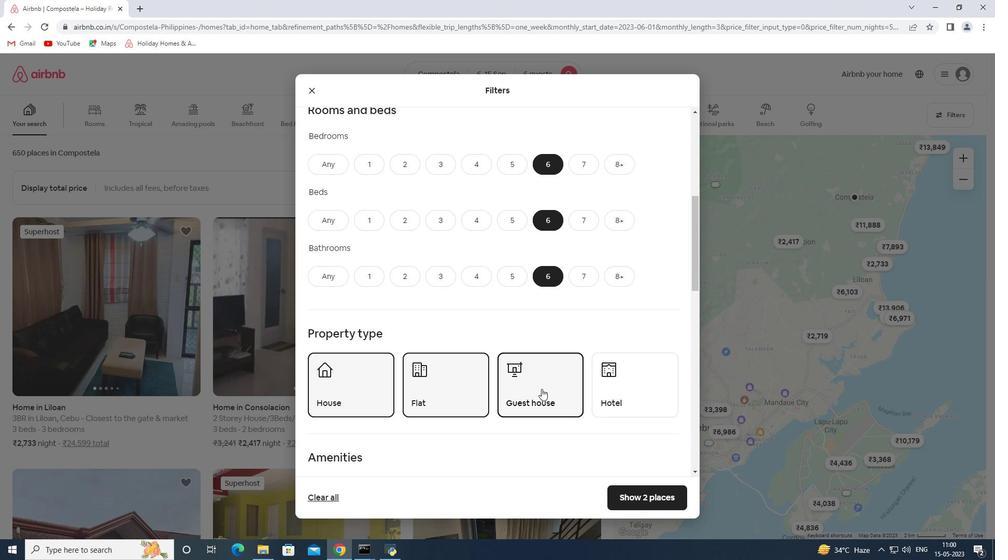 
Action: Mouse scrolled (521, 388) with delta (0, 0)
Screenshot: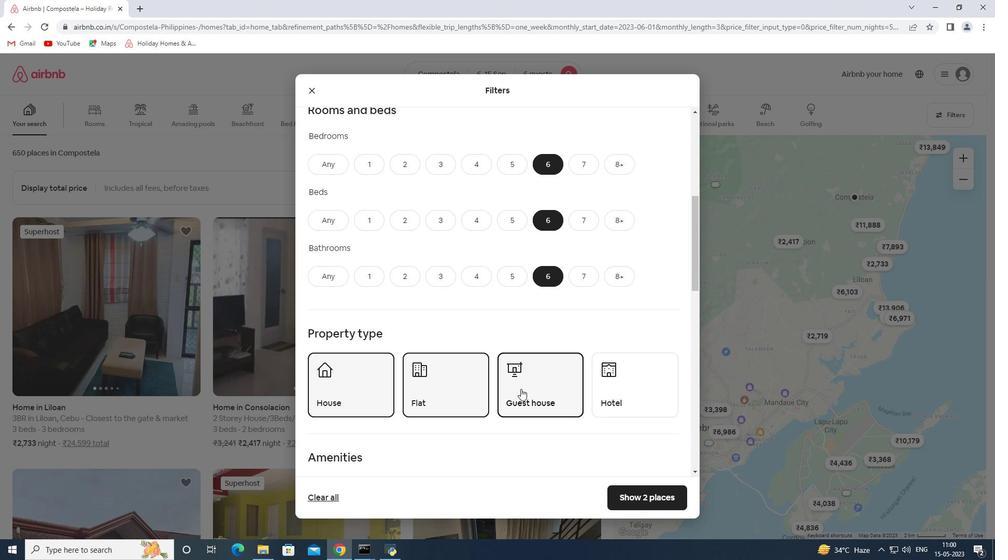 
Action: Mouse scrolled (521, 388) with delta (0, 0)
Screenshot: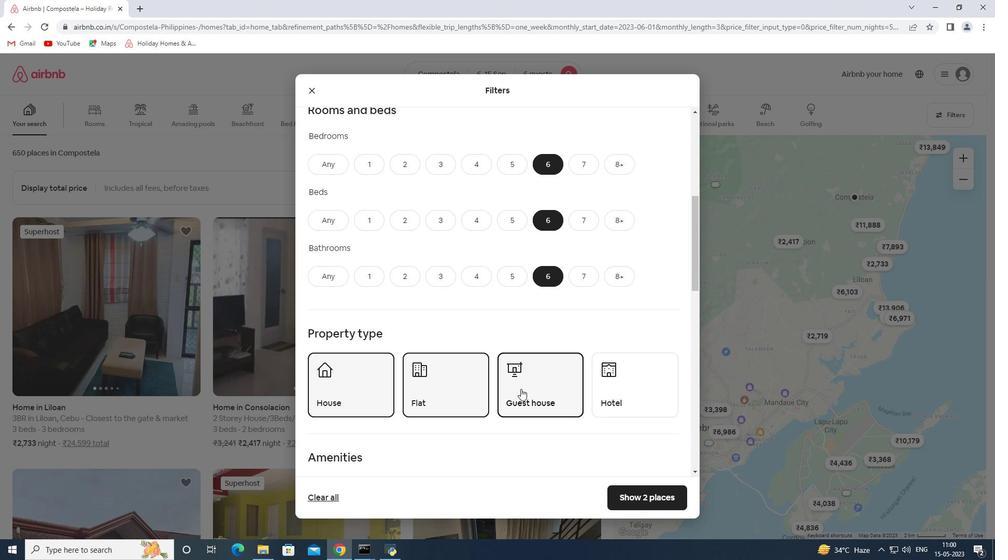 
Action: Mouse scrolled (521, 388) with delta (0, 0)
Screenshot: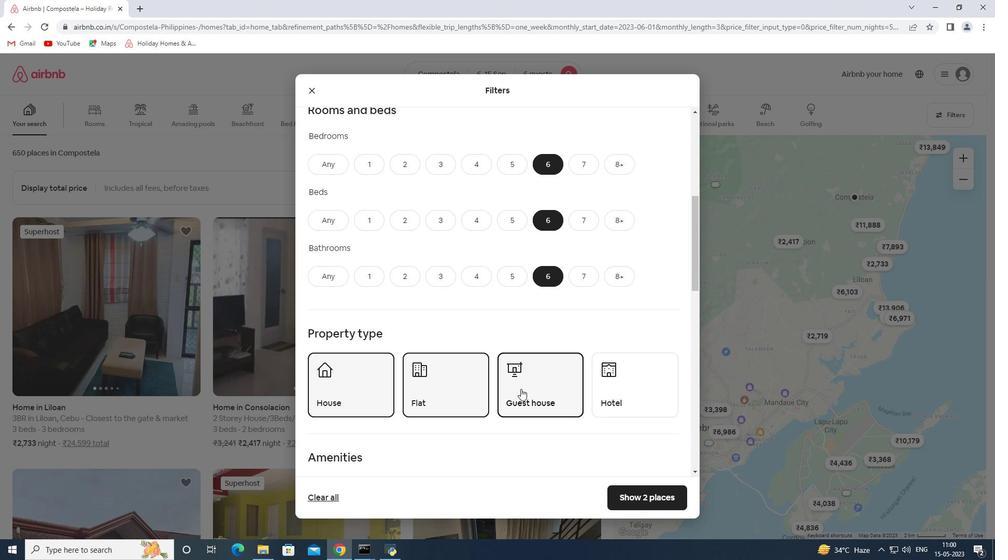 
Action: Mouse moved to (420, 352)
Screenshot: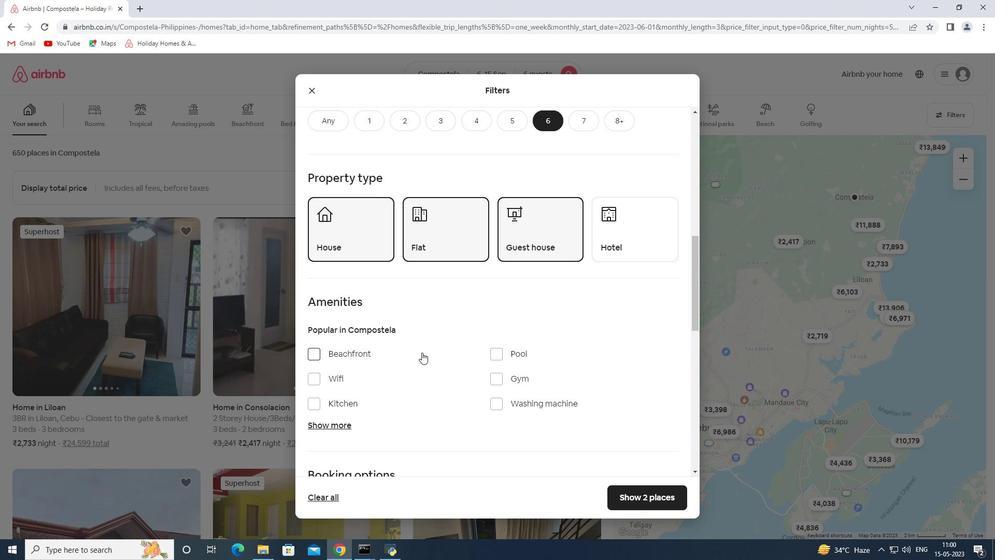 
Action: Mouse scrolled (420, 351) with delta (0, 0)
Screenshot: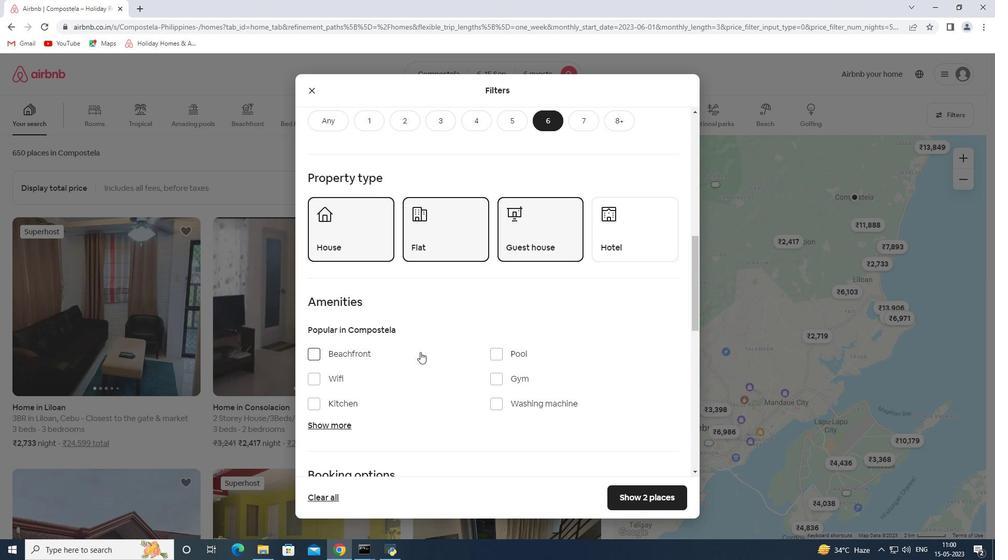 
Action: Mouse scrolled (420, 351) with delta (0, 0)
Screenshot: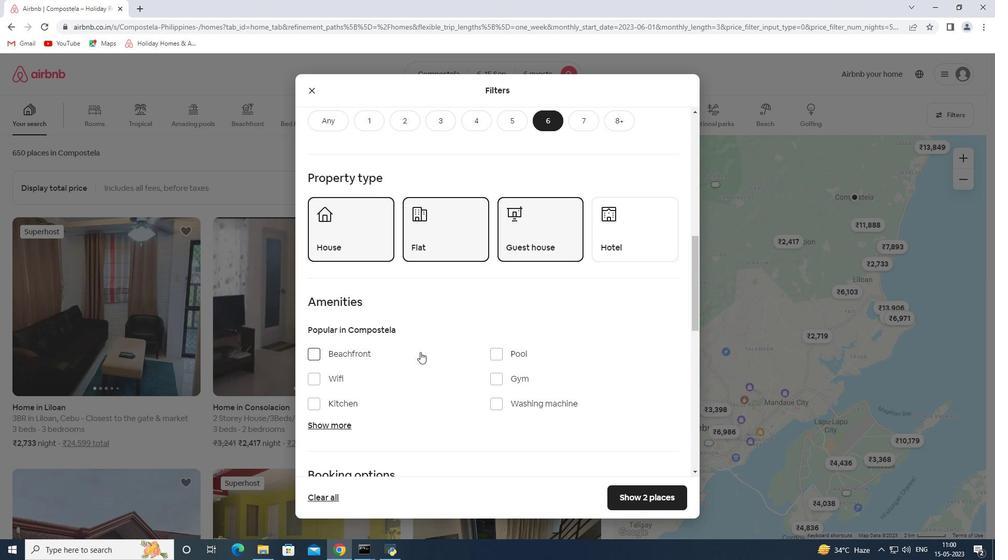 
Action: Mouse moved to (327, 277)
Screenshot: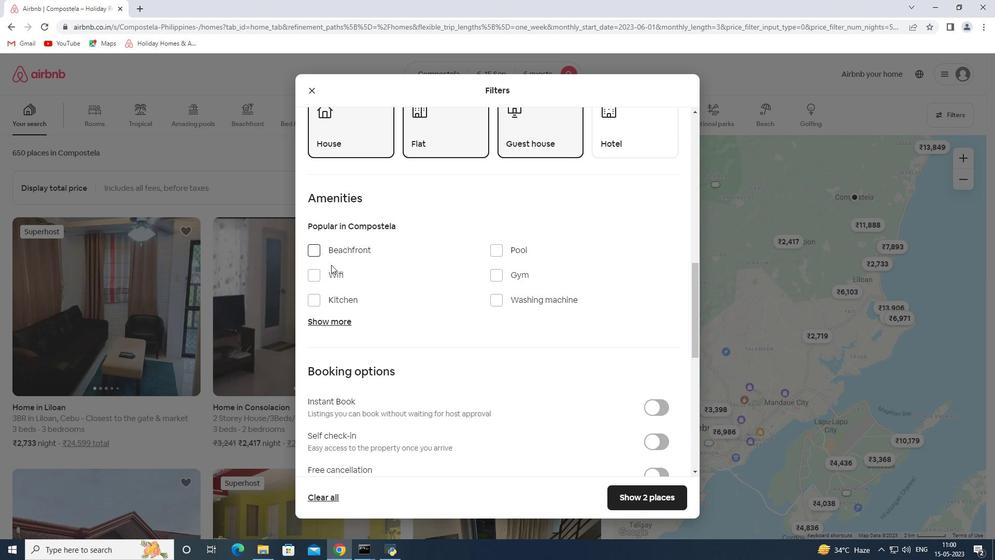 
Action: Mouse pressed left at (327, 277)
Screenshot: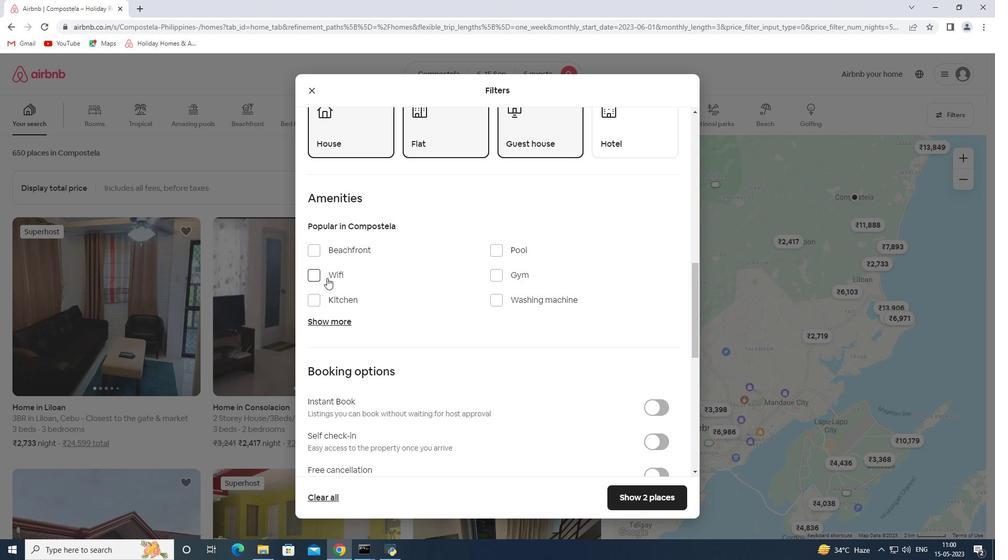 
Action: Mouse moved to (321, 321)
Screenshot: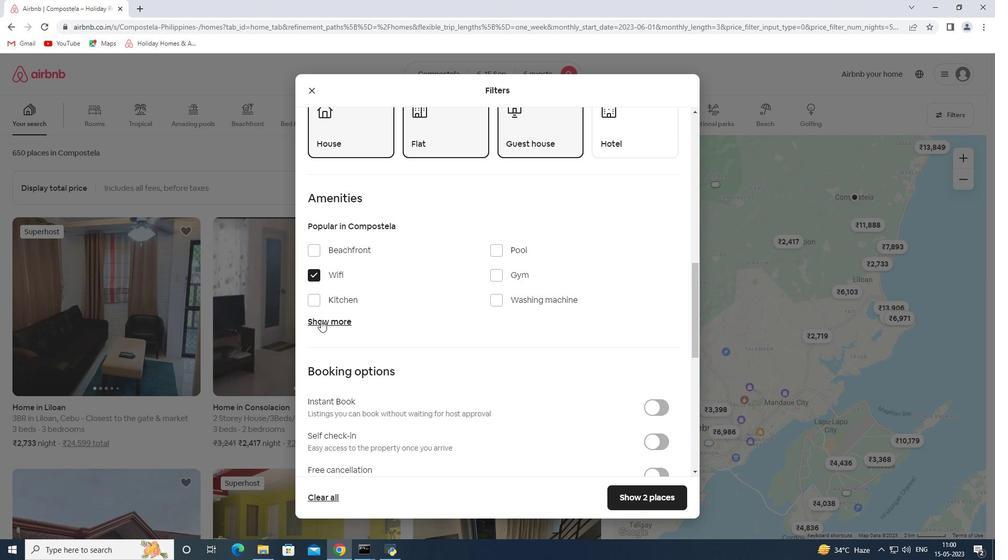 
Action: Mouse pressed left at (321, 321)
Screenshot: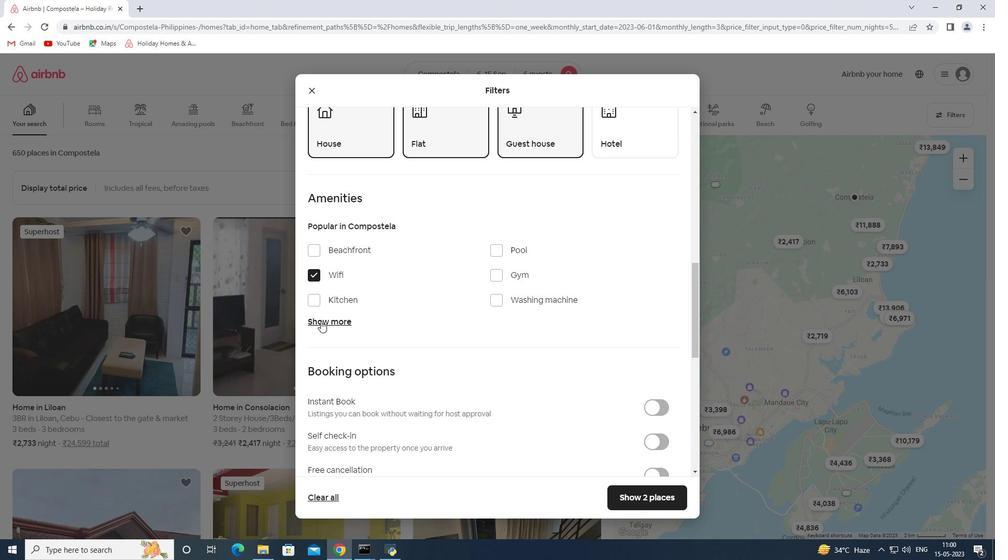 
Action: Mouse moved to (426, 326)
Screenshot: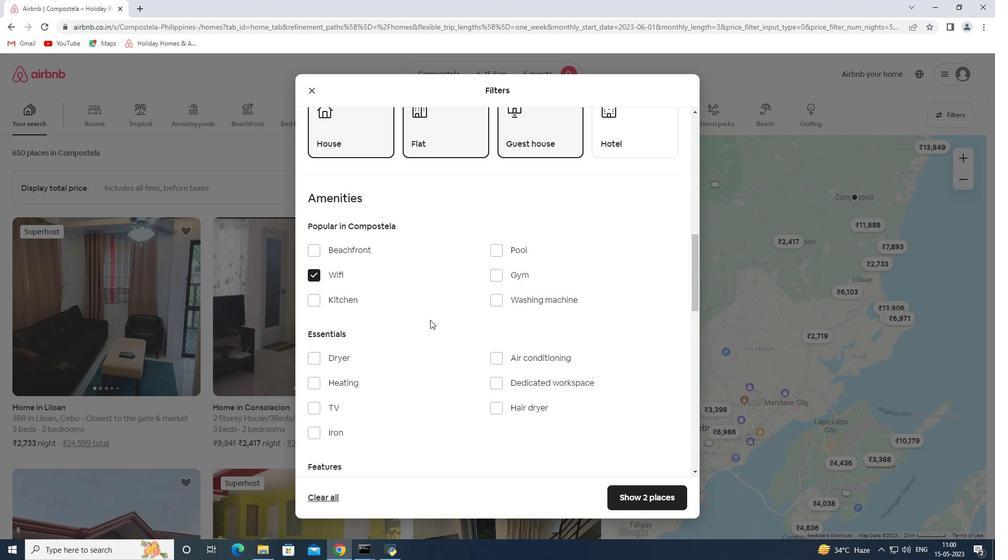 
Action: Mouse scrolled (426, 326) with delta (0, 0)
Screenshot: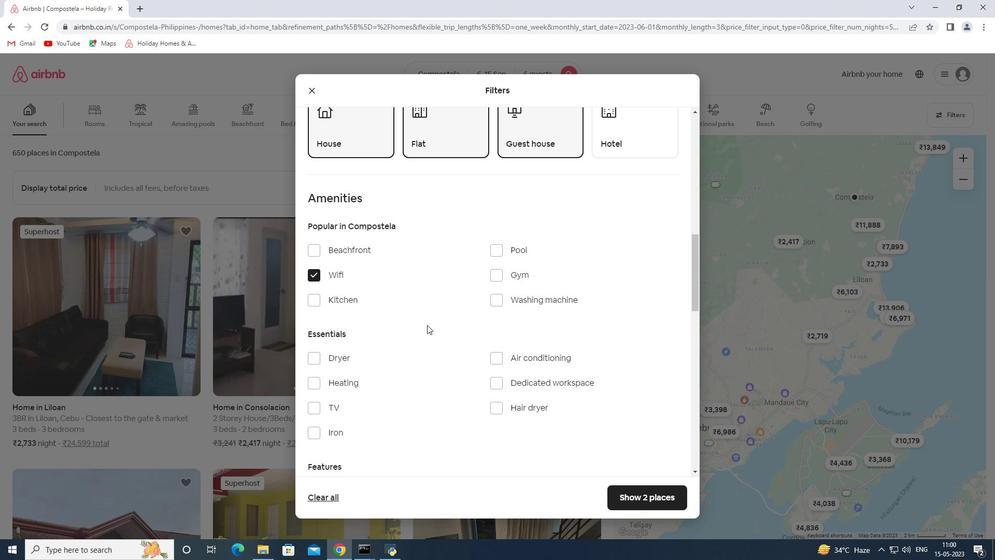 
Action: Mouse scrolled (426, 326) with delta (0, 0)
Screenshot: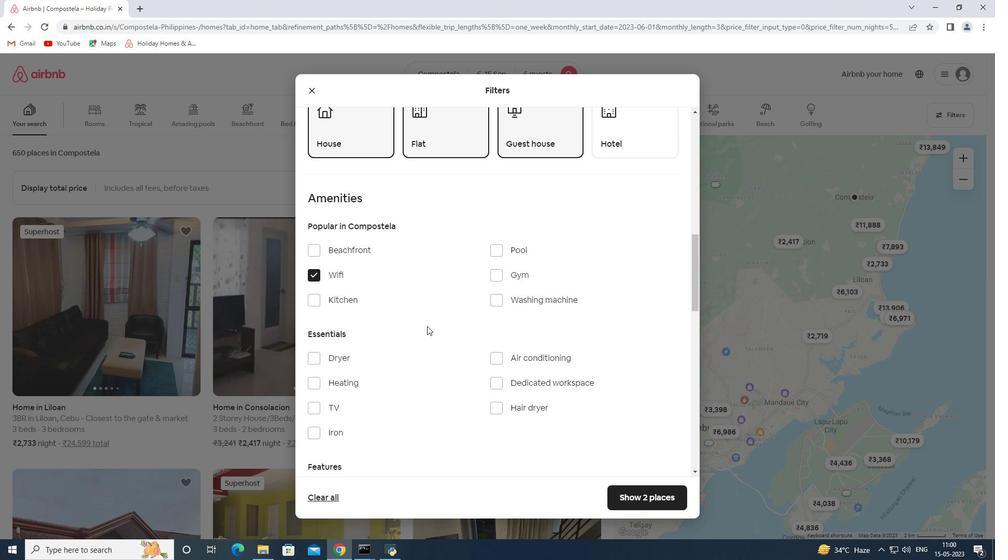 
Action: Mouse moved to (327, 305)
Screenshot: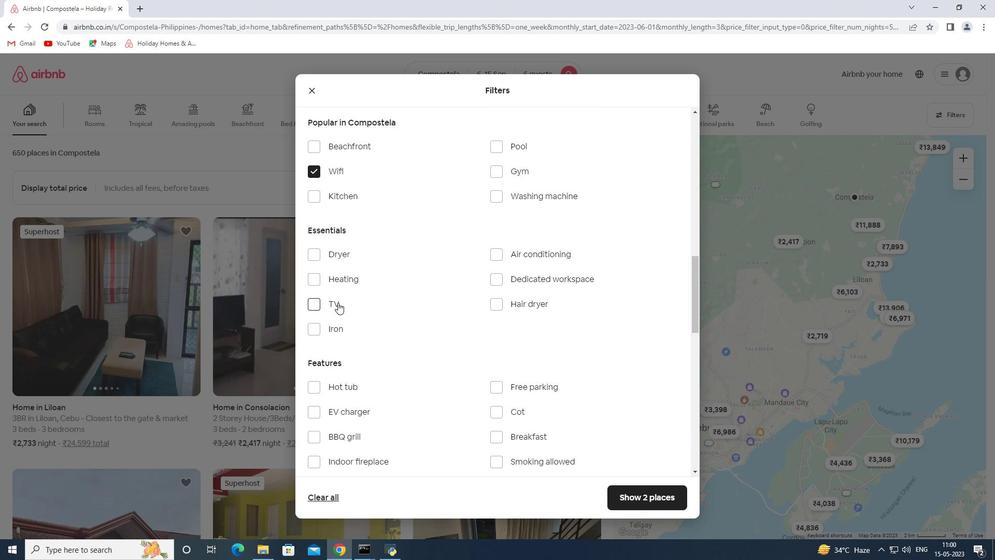 
Action: Mouse pressed left at (327, 305)
Screenshot: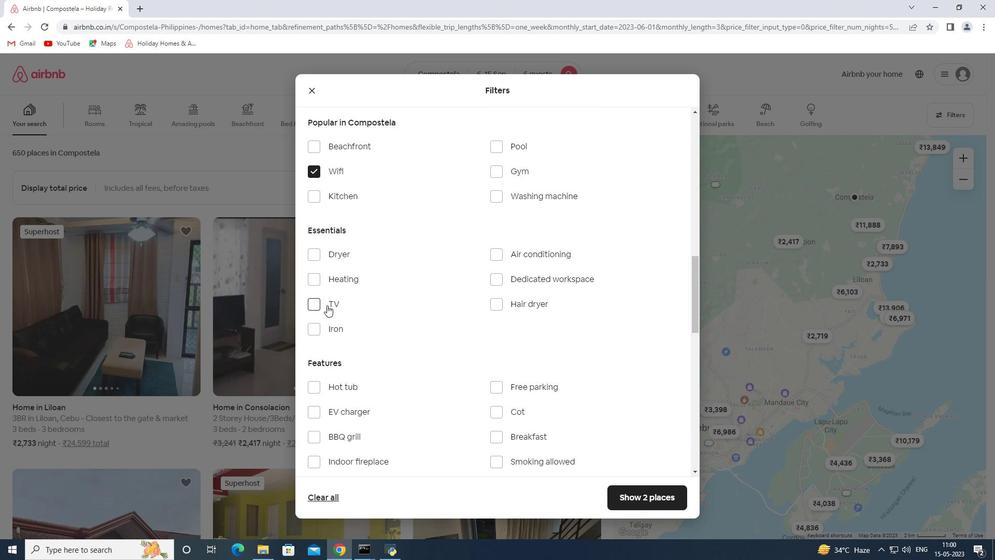 
Action: Mouse moved to (436, 365)
Screenshot: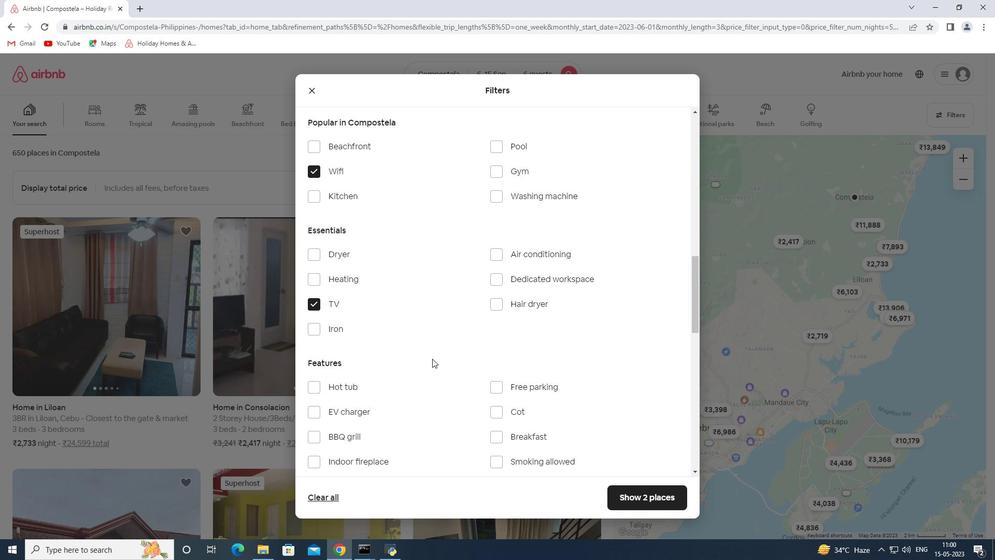 
Action: Mouse scrolled (436, 364) with delta (0, 0)
Screenshot: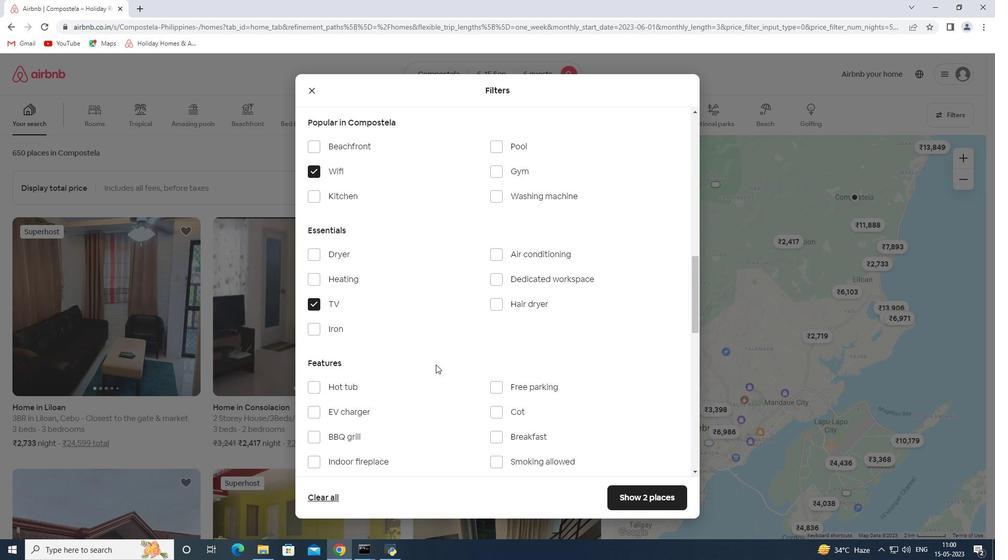 
Action: Mouse scrolled (436, 364) with delta (0, 0)
Screenshot: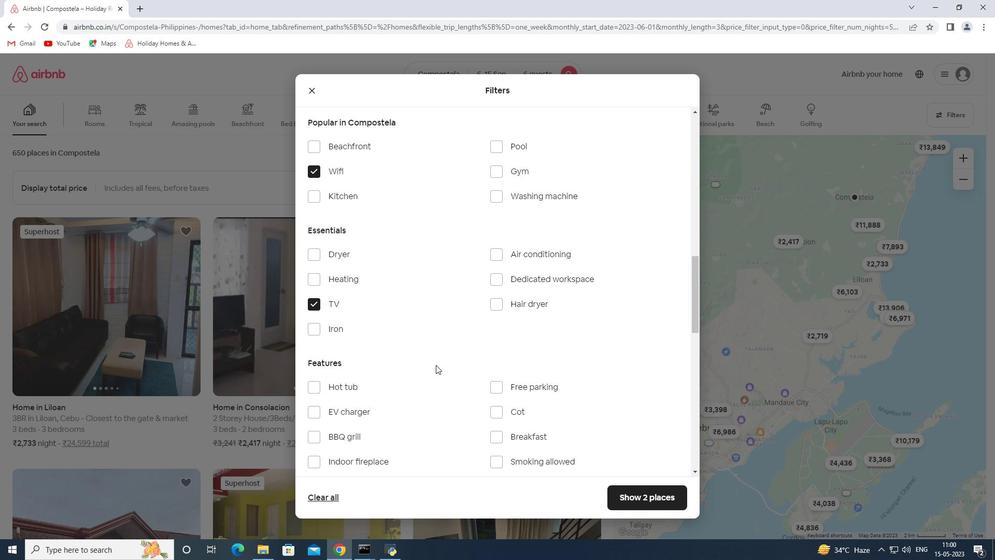 
Action: Mouse moved to (524, 332)
Screenshot: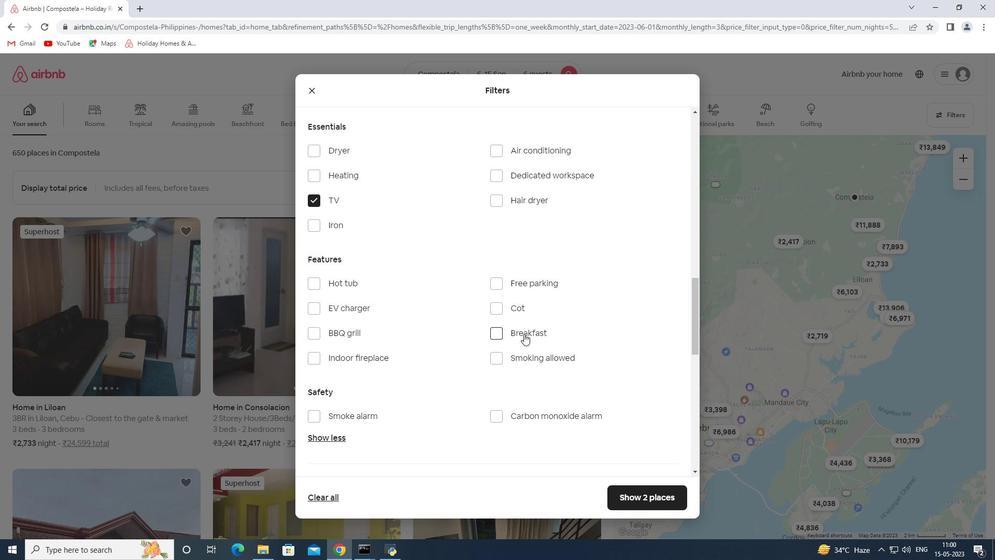 
Action: Mouse pressed left at (524, 332)
Screenshot: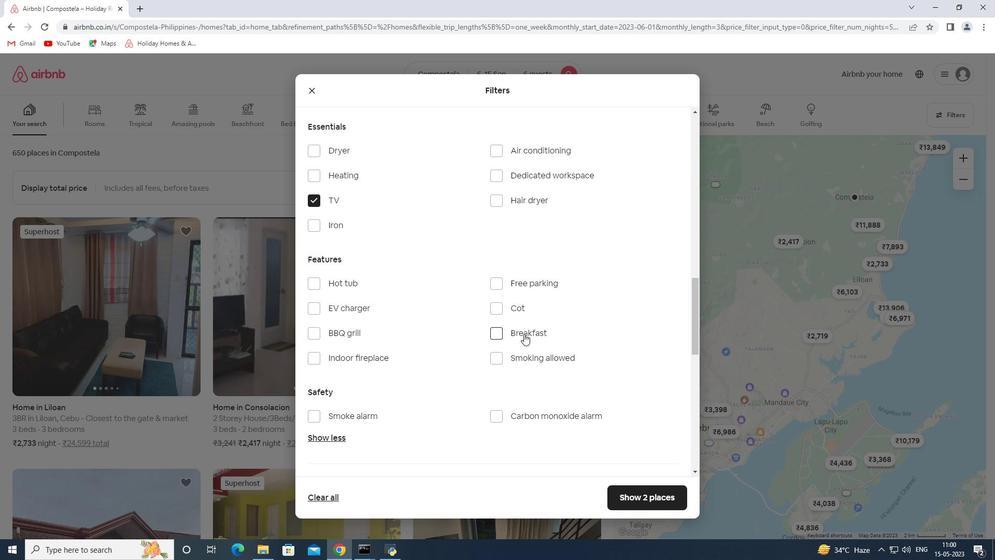 
Action: Mouse moved to (519, 285)
Screenshot: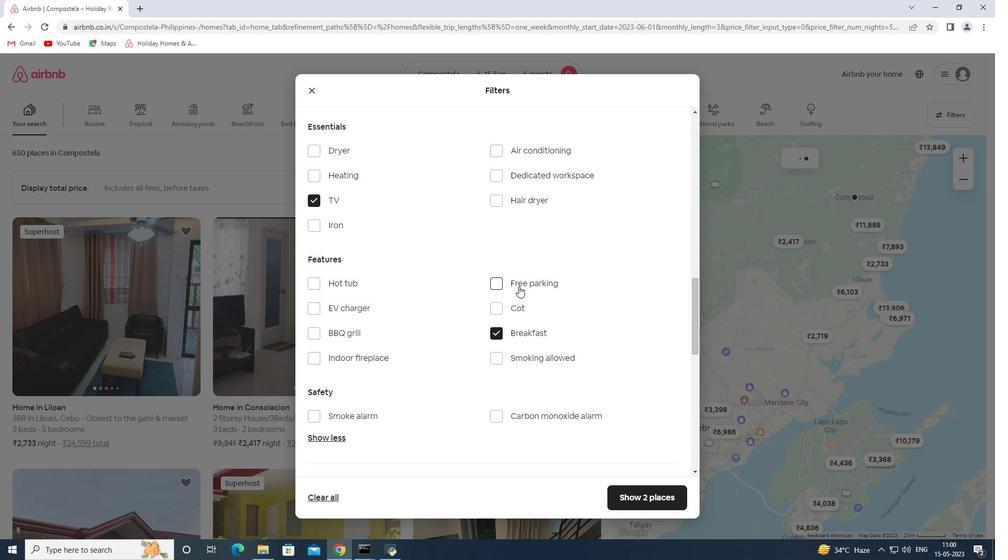 
Action: Mouse pressed left at (519, 285)
Screenshot: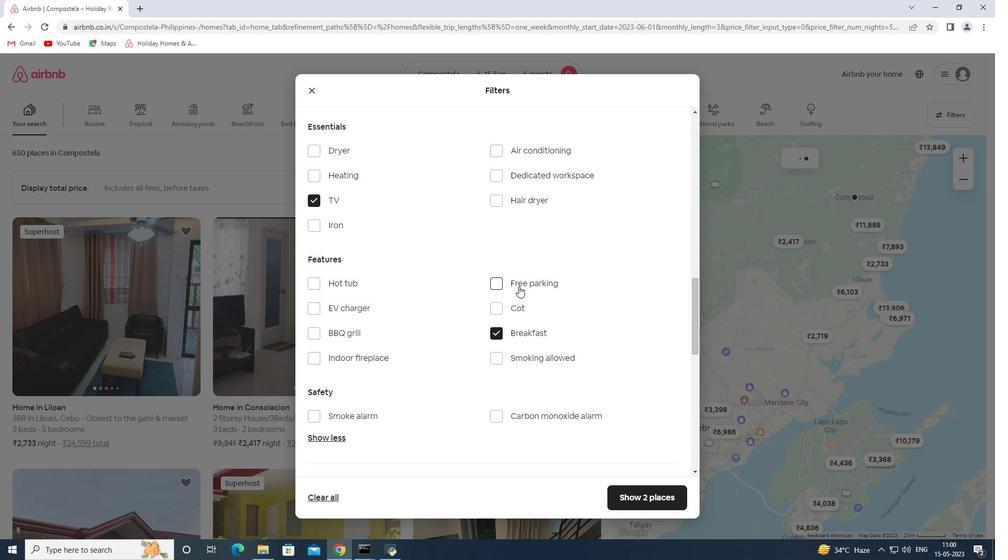 
Action: Mouse moved to (529, 382)
Screenshot: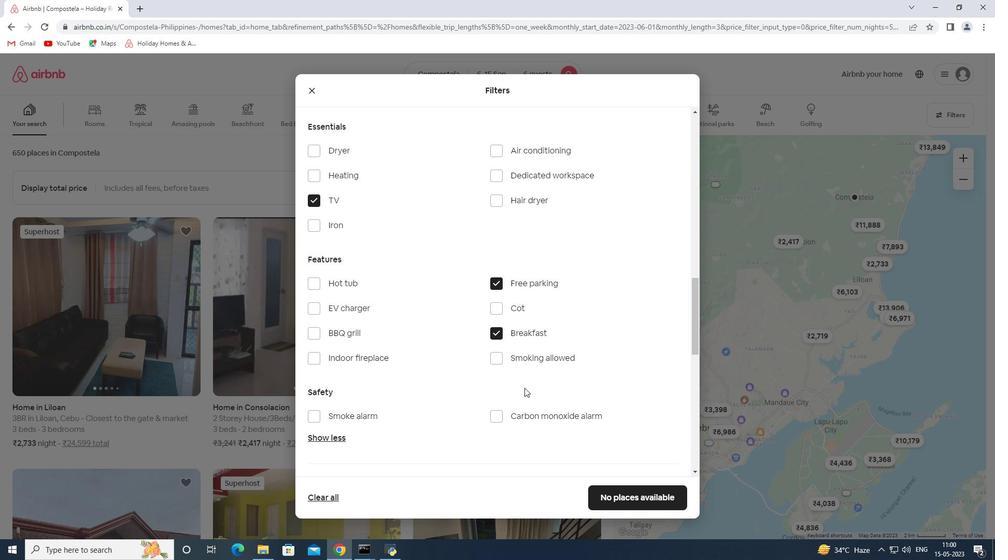 
Action: Mouse scrolled (529, 382) with delta (0, 0)
Screenshot: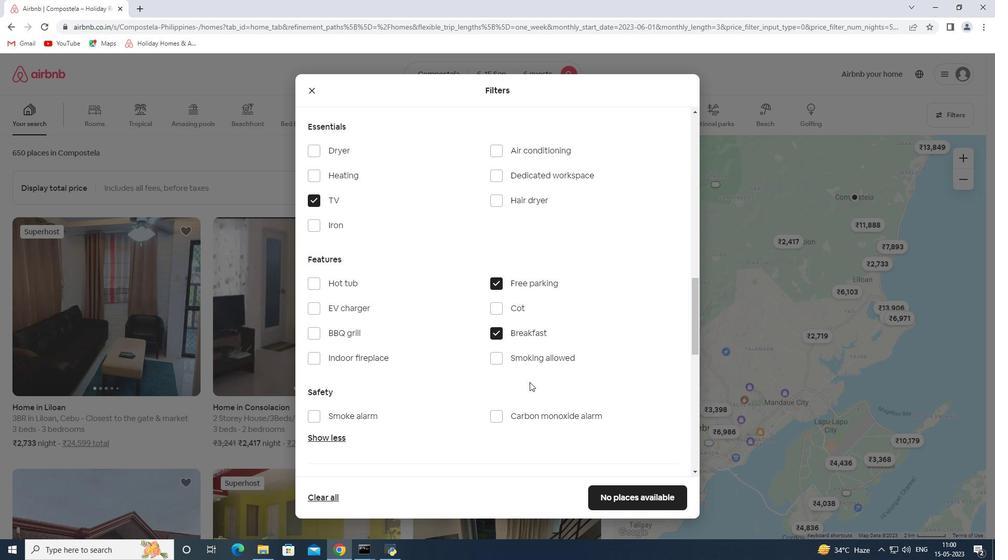 
Action: Mouse moved to (530, 382)
Screenshot: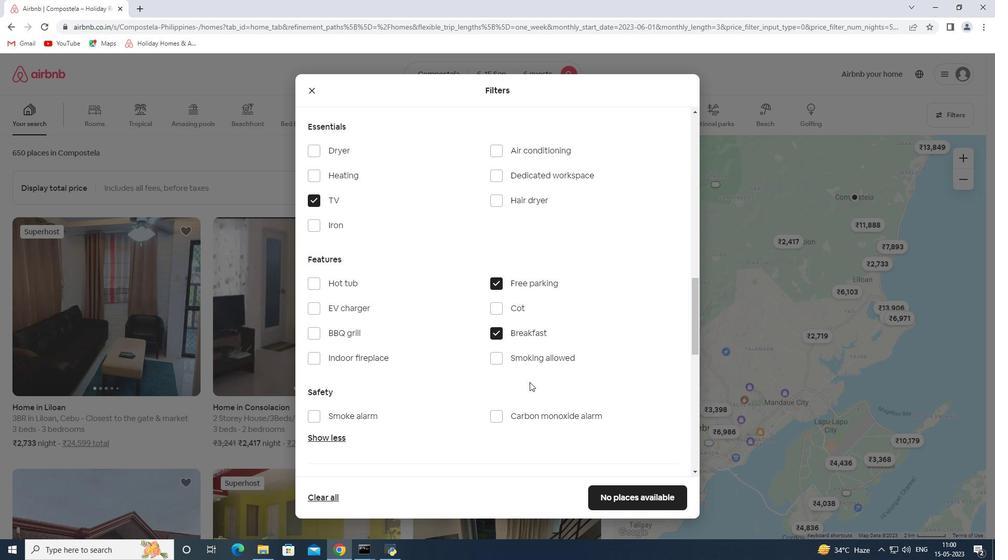 
Action: Mouse scrolled (530, 382) with delta (0, 0)
Screenshot: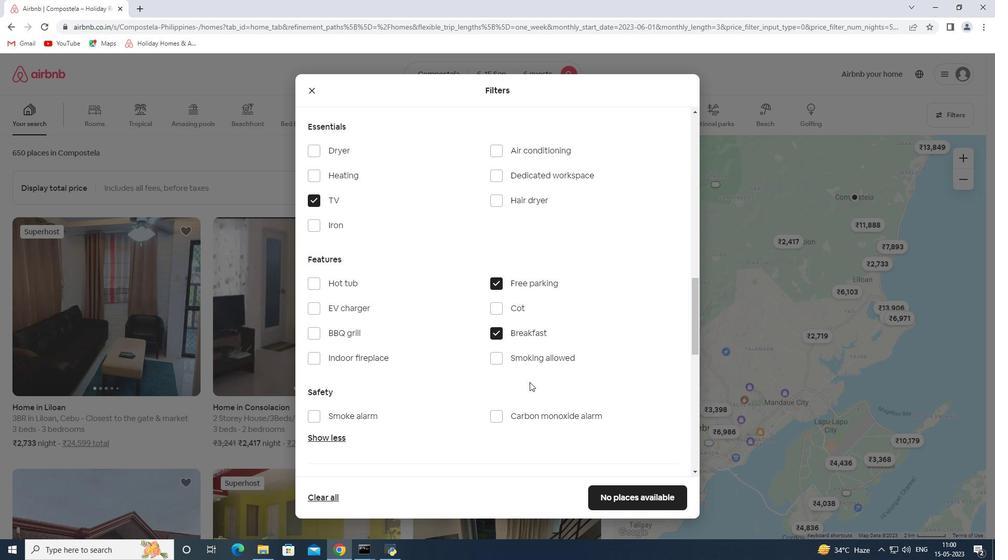 
Action: Mouse moved to (530, 381)
Screenshot: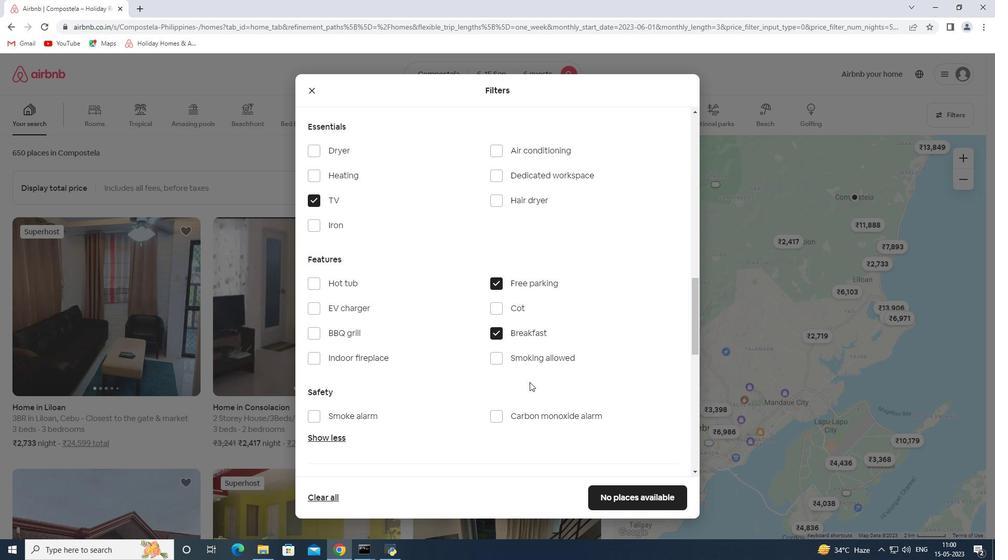 
Action: Mouse scrolled (530, 382) with delta (0, 0)
Screenshot: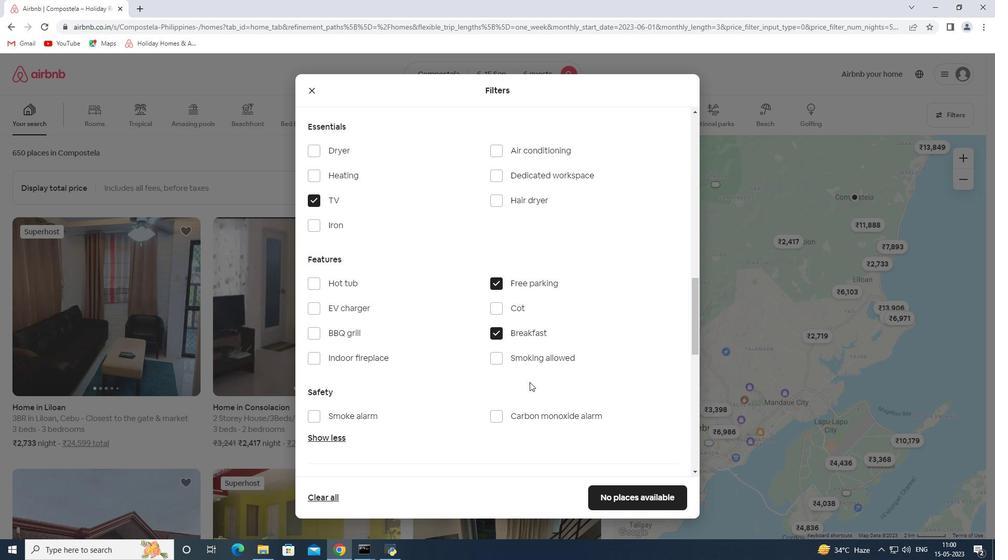 
Action: Mouse scrolled (530, 381) with delta (0, 0)
Screenshot: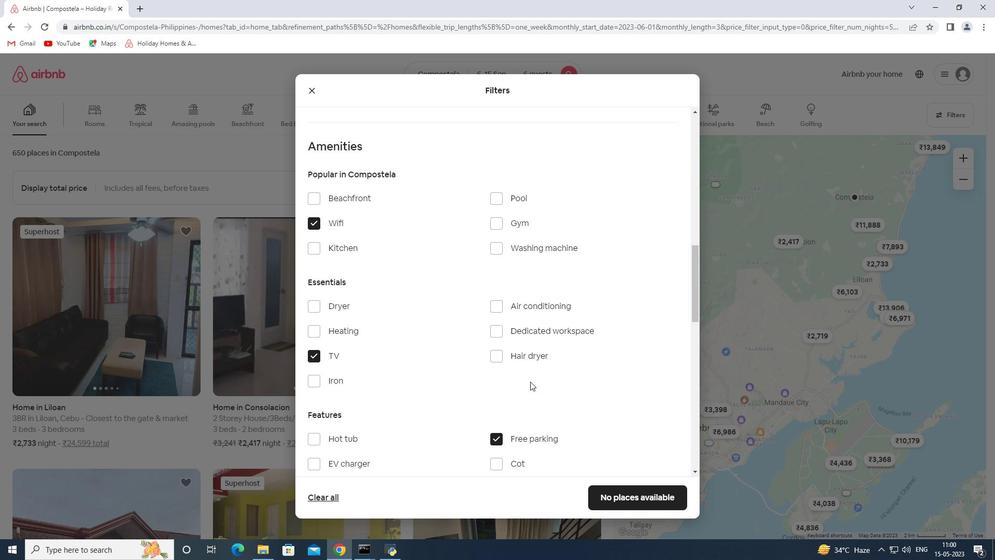 
Action: Mouse scrolled (530, 381) with delta (0, 0)
Screenshot: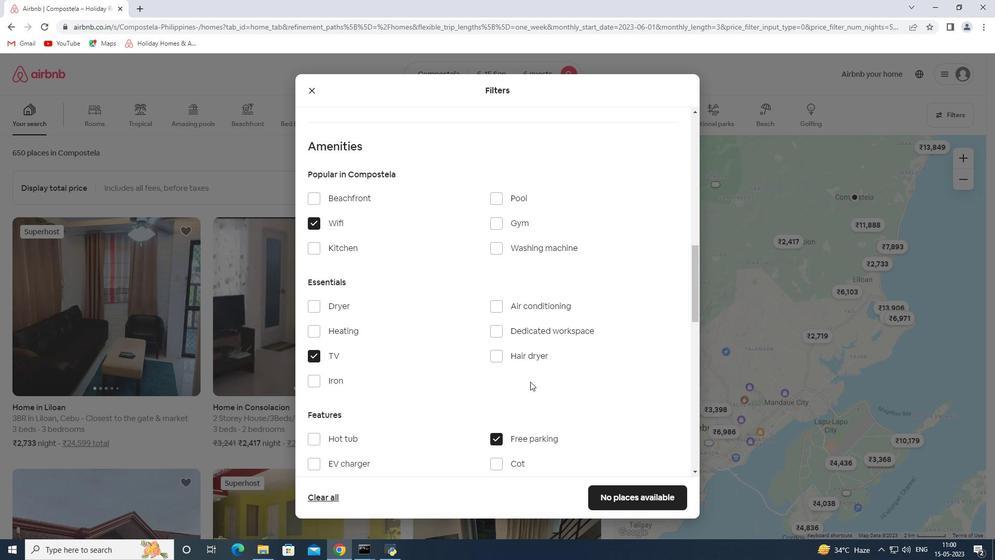 
Action: Mouse scrolled (530, 381) with delta (0, 0)
Screenshot: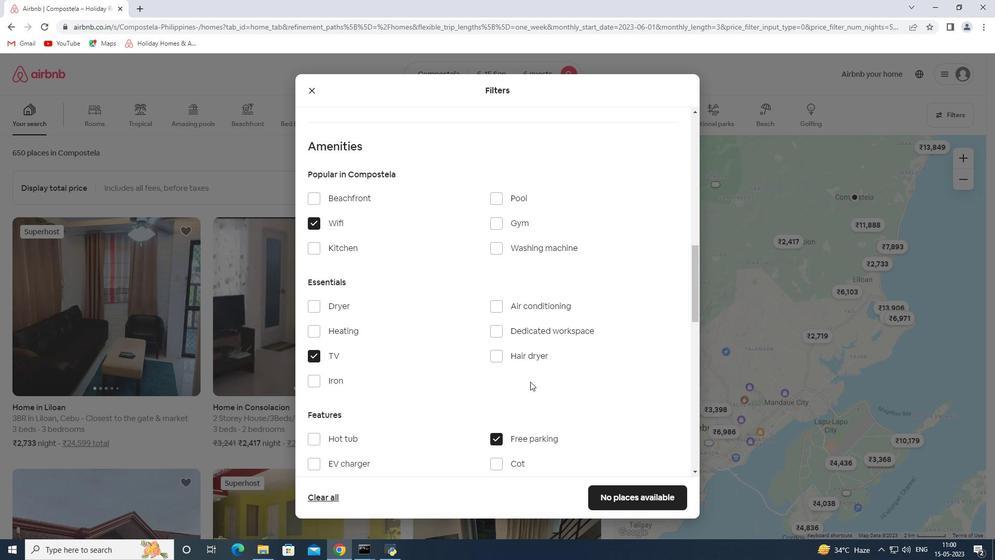 
Action: Mouse scrolled (530, 381) with delta (0, 0)
Screenshot: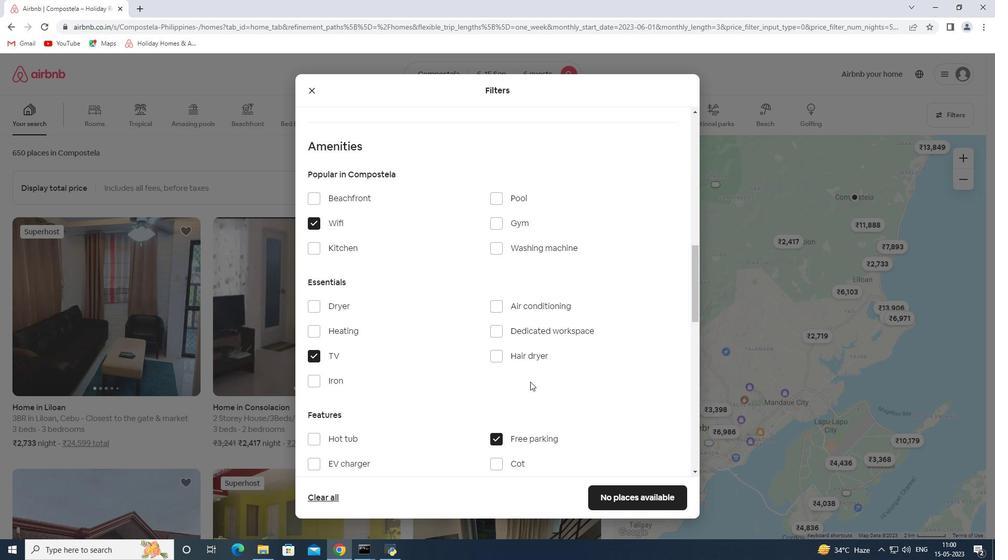 
Action: Mouse scrolled (530, 381) with delta (0, 0)
Screenshot: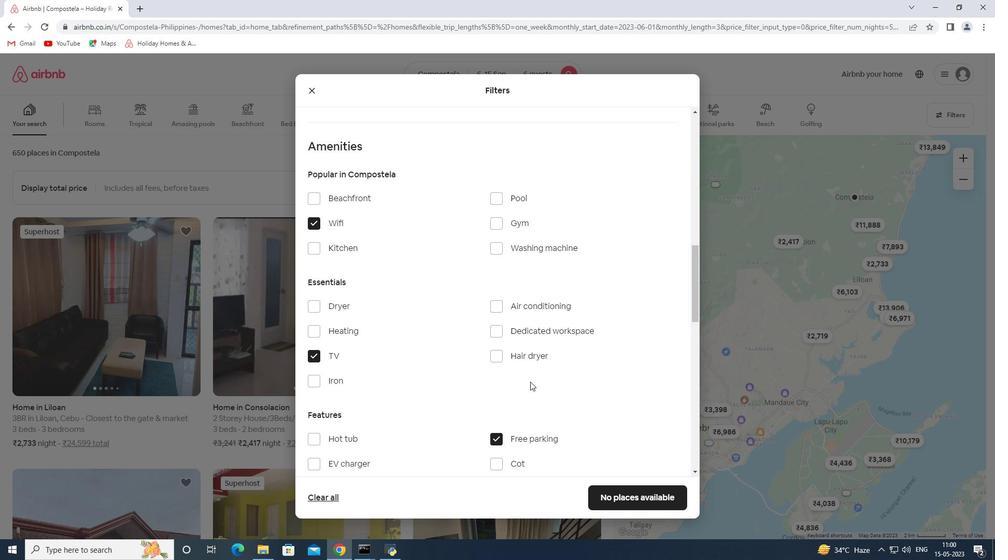 
Action: Mouse moved to (642, 439)
Screenshot: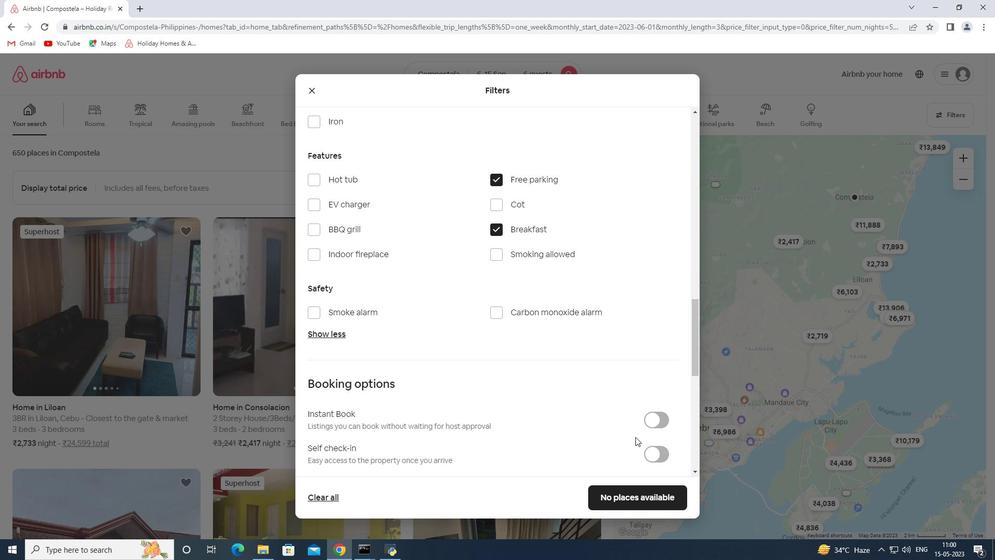 
Action: Mouse scrolled (642, 439) with delta (0, 0)
Screenshot: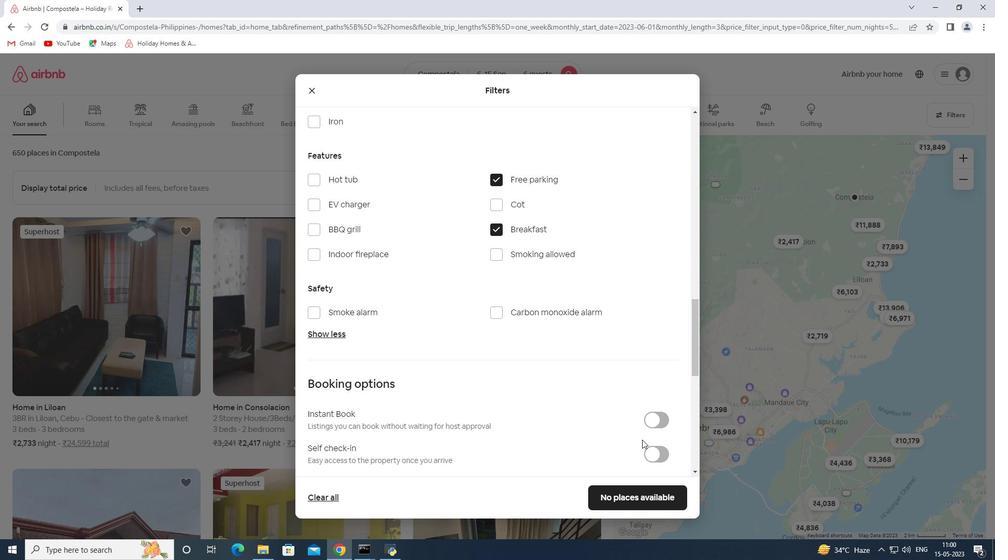 
Action: Mouse scrolled (642, 439) with delta (0, 0)
Screenshot: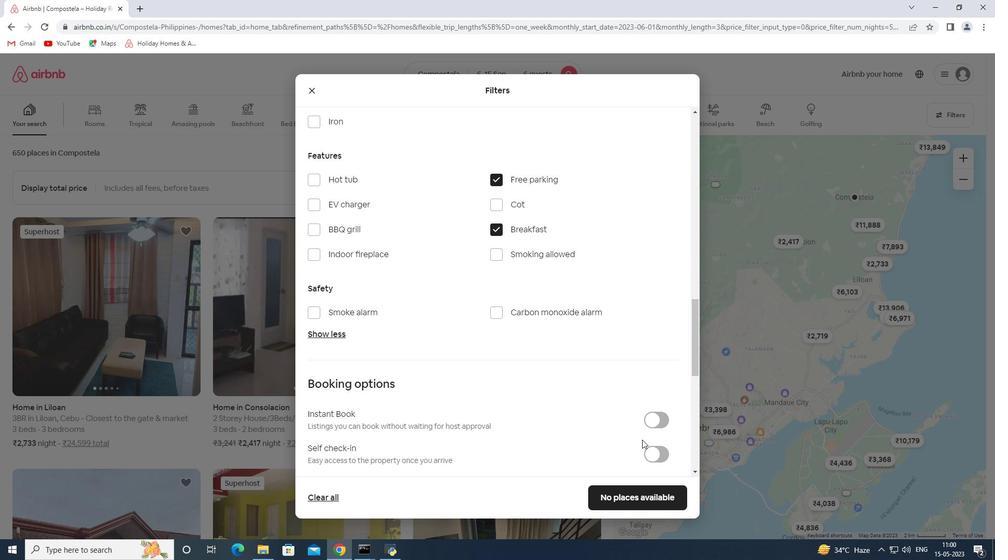 
Action: Mouse scrolled (642, 439) with delta (0, 0)
Screenshot: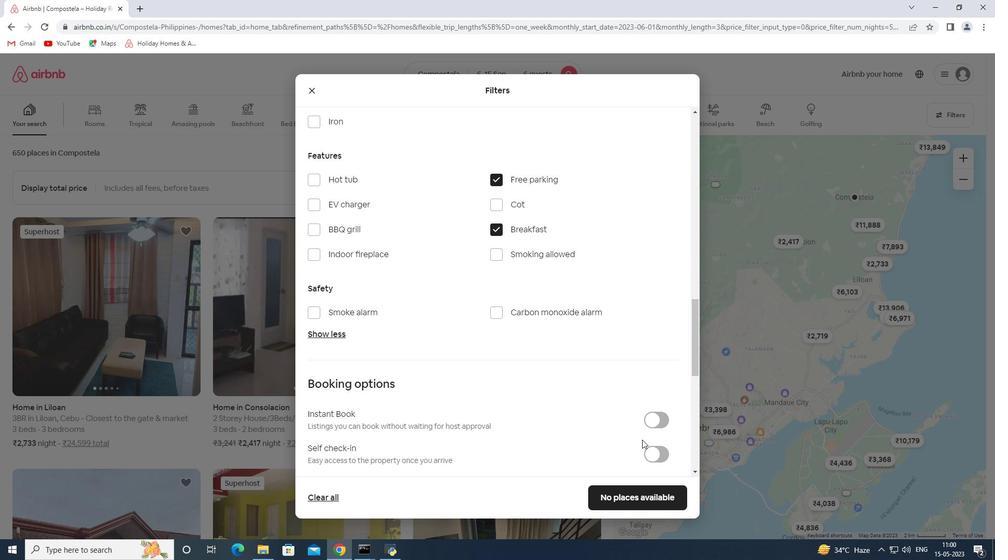 
Action: Mouse moved to (663, 300)
Screenshot: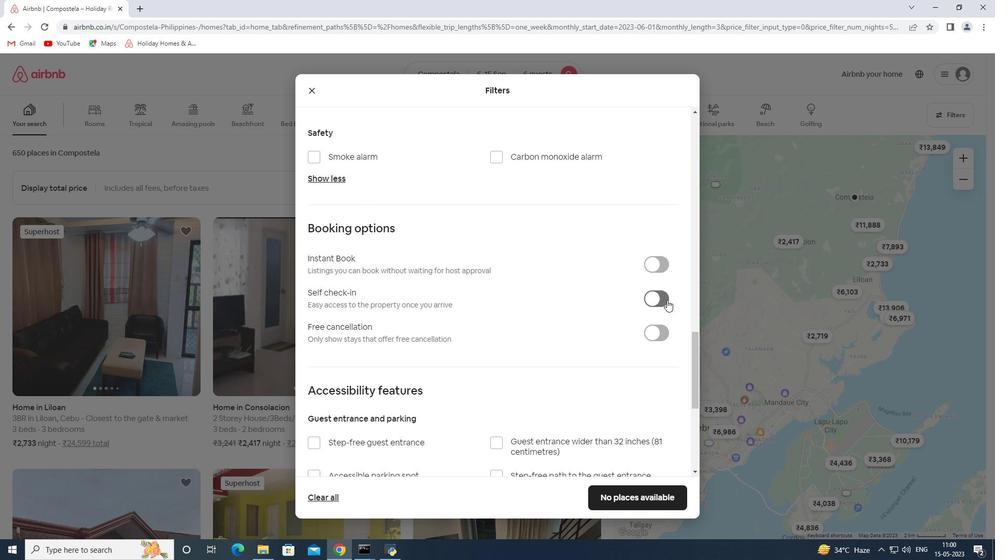 
Action: Mouse pressed left at (663, 300)
Screenshot: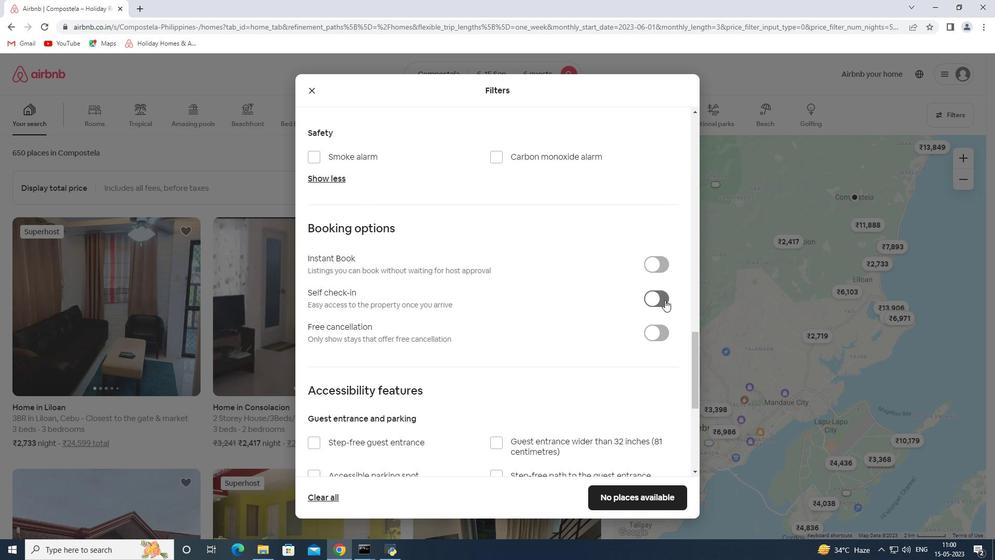 
Action: Mouse moved to (469, 406)
Screenshot: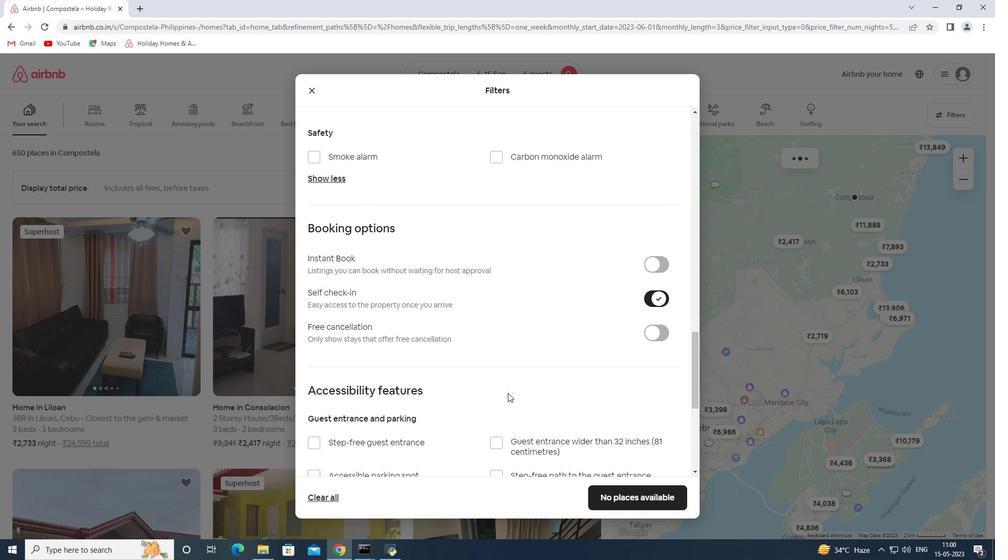
Action: Mouse scrolled (469, 405) with delta (0, 0)
Screenshot: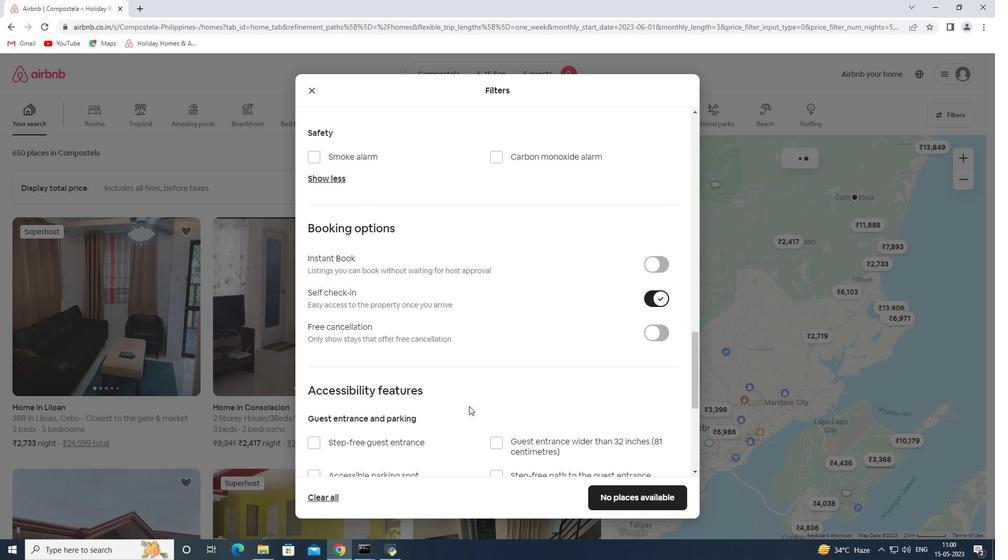 
Action: Mouse scrolled (469, 405) with delta (0, 0)
Screenshot: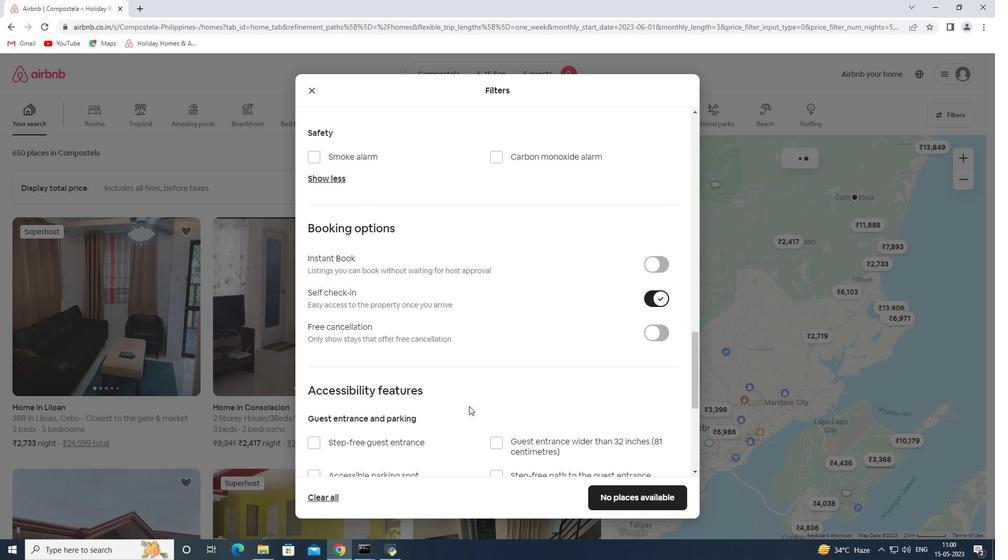 
Action: Mouse scrolled (469, 405) with delta (0, 0)
Screenshot: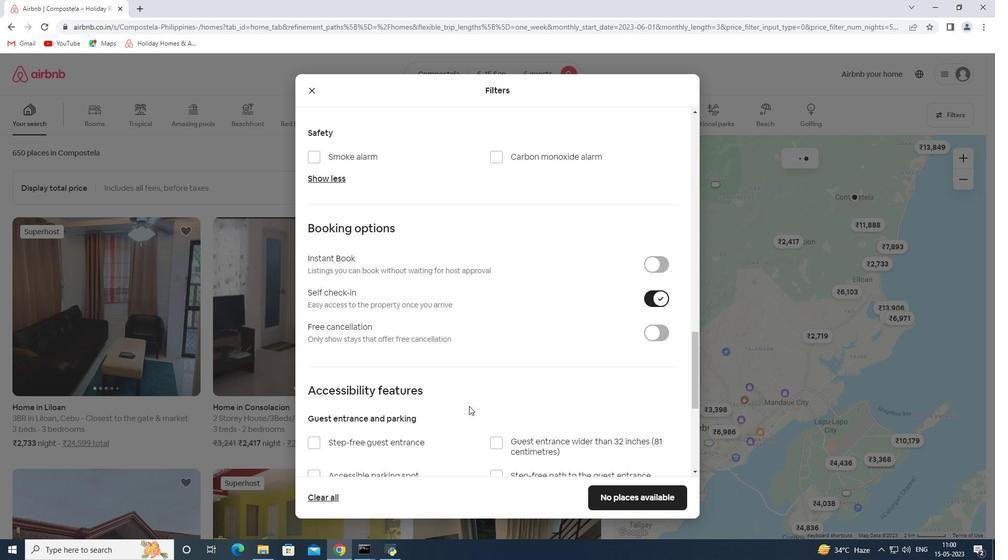 
Action: Mouse scrolled (469, 405) with delta (0, 0)
Screenshot: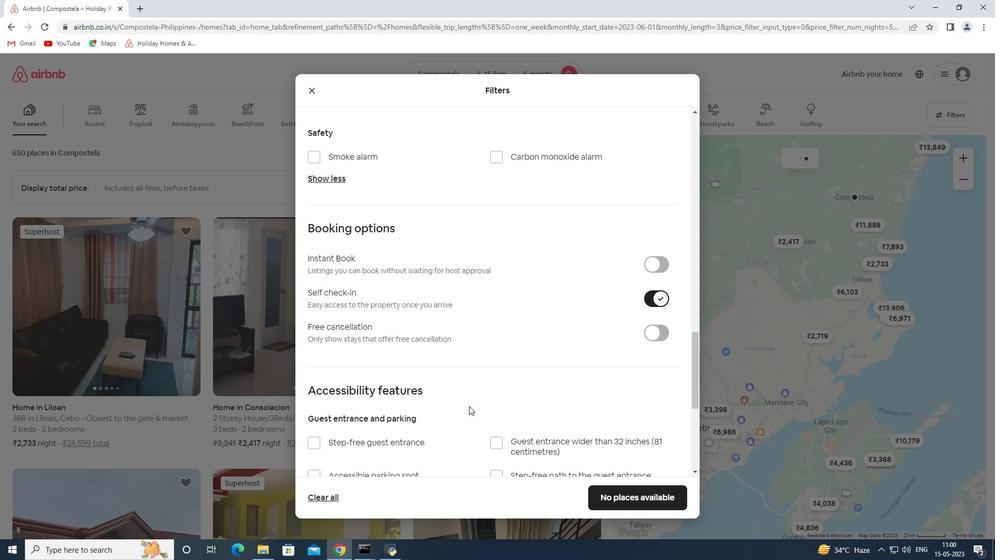 
Action: Mouse scrolled (469, 405) with delta (0, 0)
Screenshot: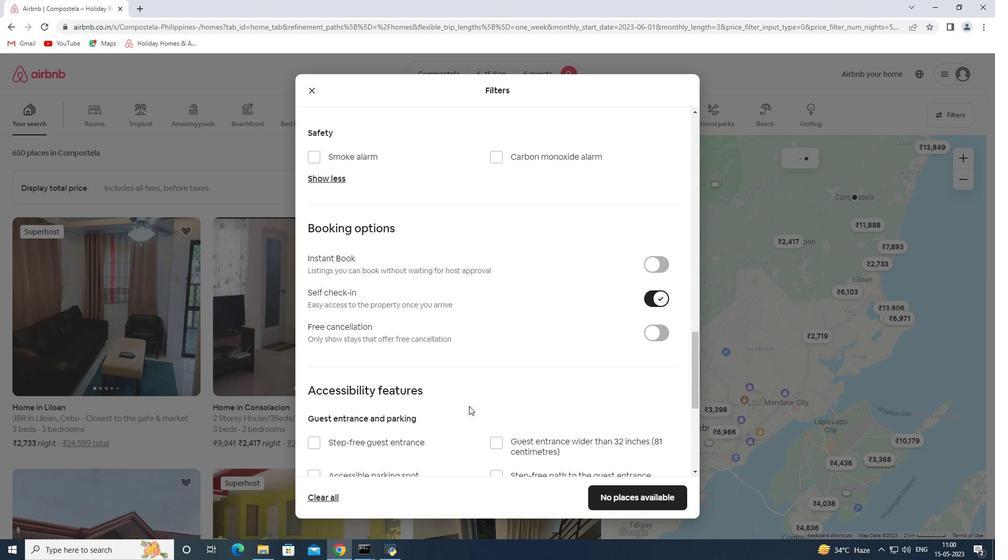 
Action: Mouse moved to (340, 430)
Screenshot: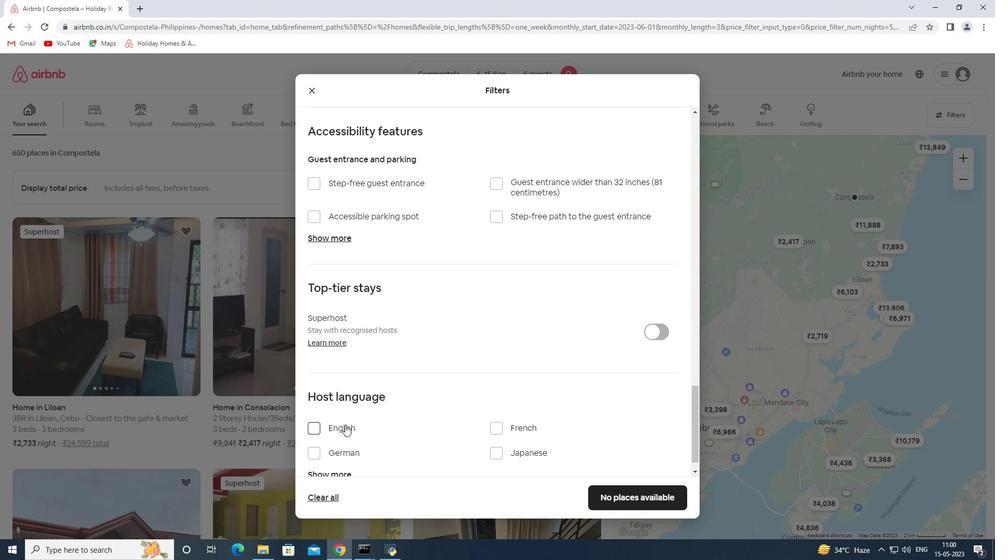 
Action: Mouse pressed left at (340, 430)
Screenshot: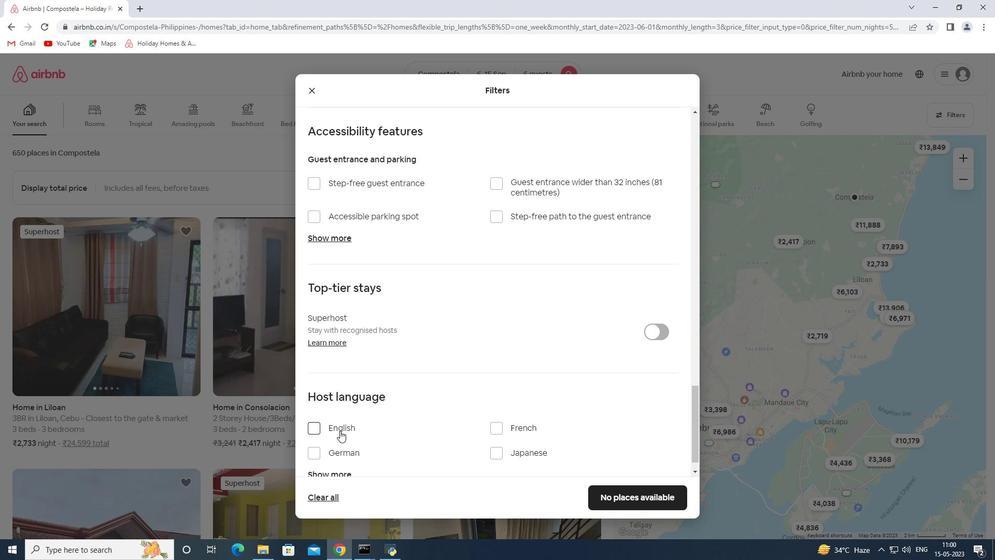 
Action: Mouse moved to (630, 497)
Screenshot: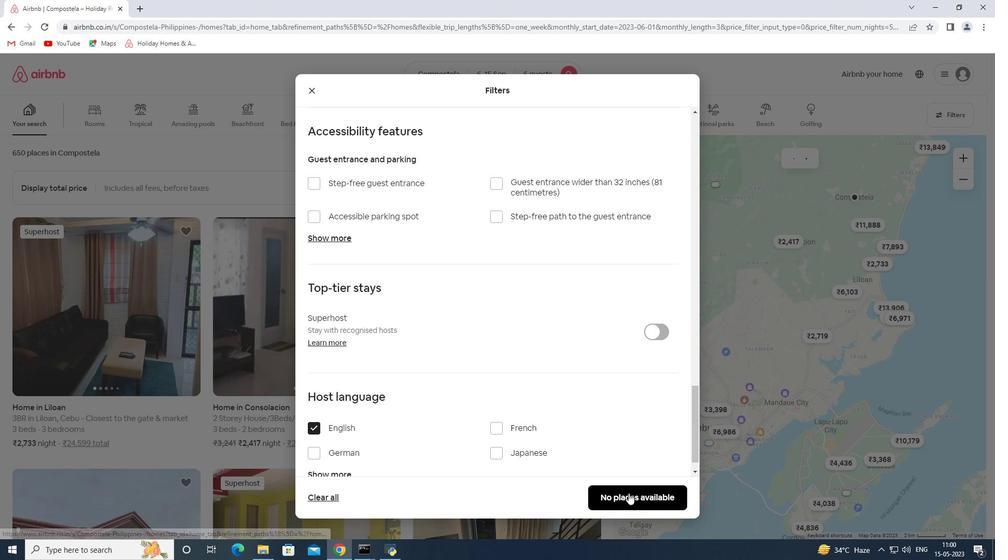 
Action: Mouse pressed left at (630, 497)
Screenshot: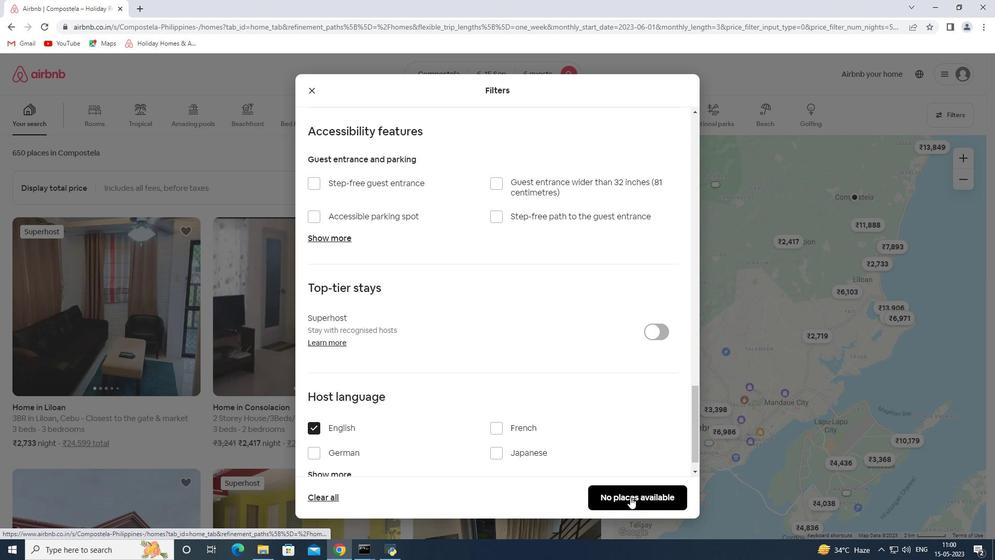 
Action: Mouse moved to (577, 396)
Screenshot: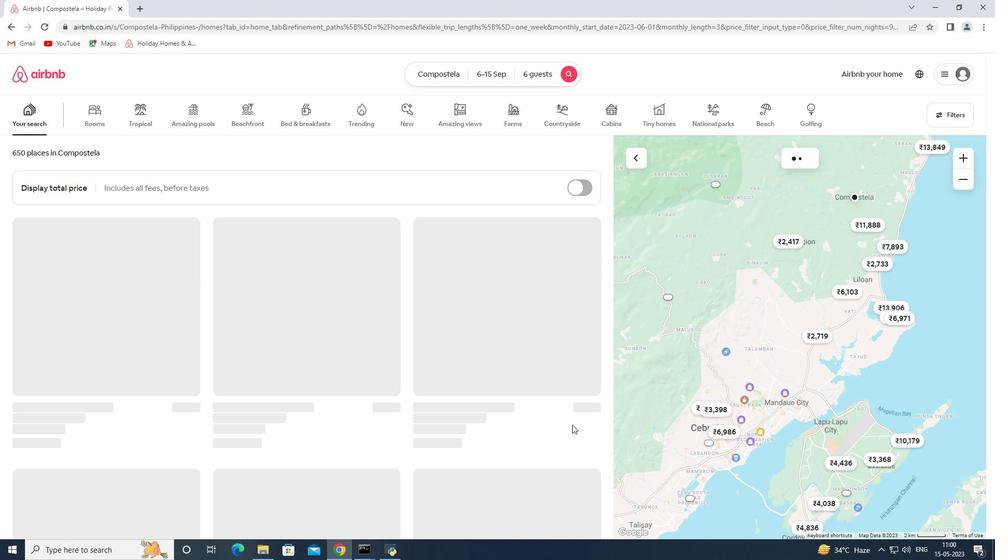 
